 Task: Open settings.json of the front weight.
Action: Mouse moved to (10, 493)
Screenshot: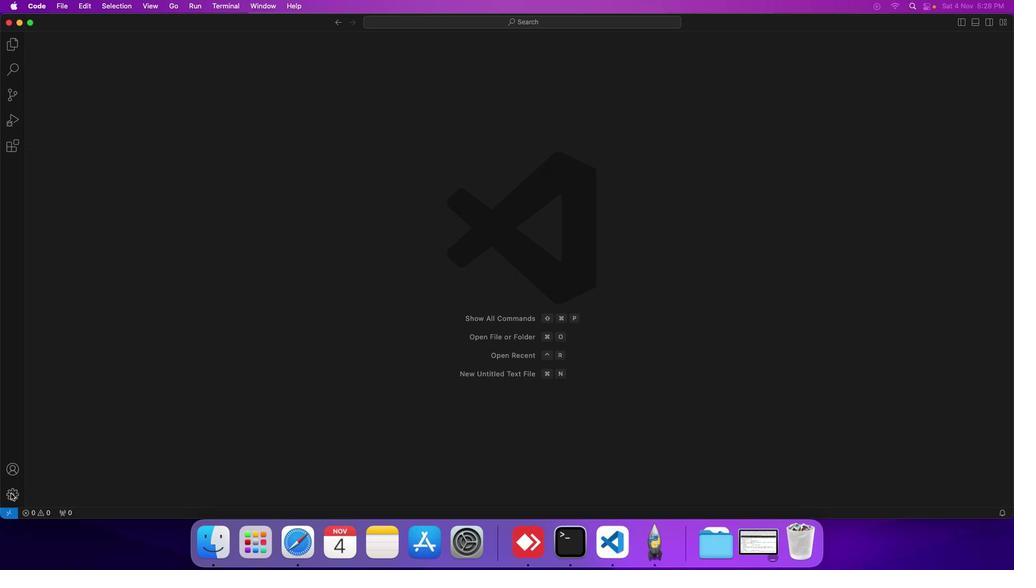
Action: Mouse pressed left at (10, 493)
Screenshot: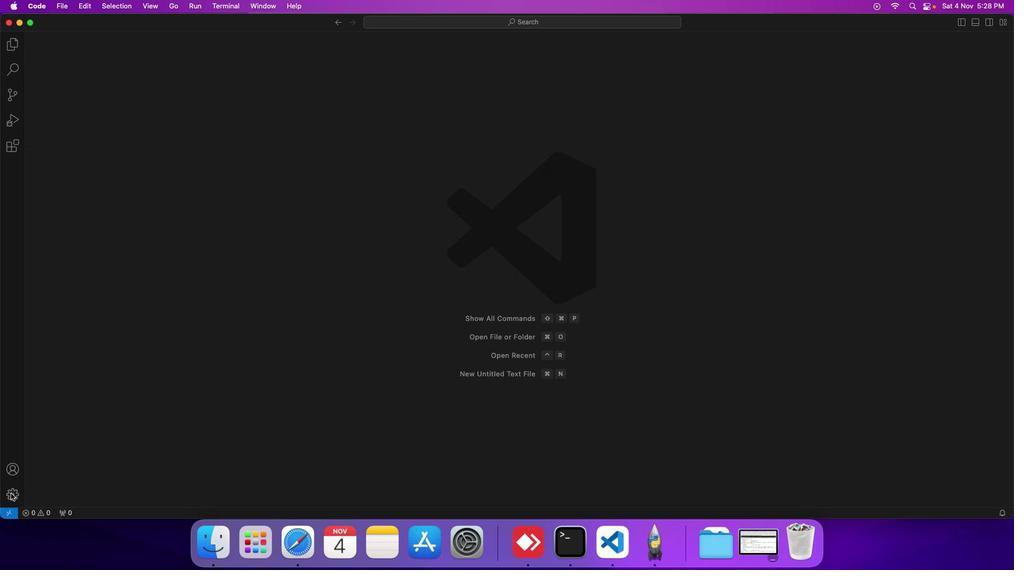 
Action: Mouse moved to (42, 413)
Screenshot: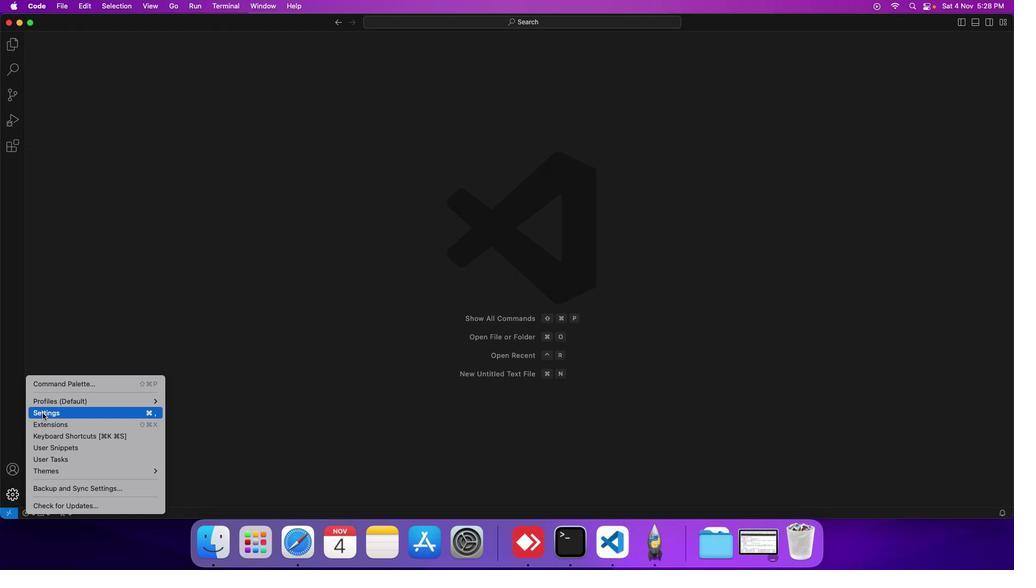 
Action: Mouse pressed left at (42, 413)
Screenshot: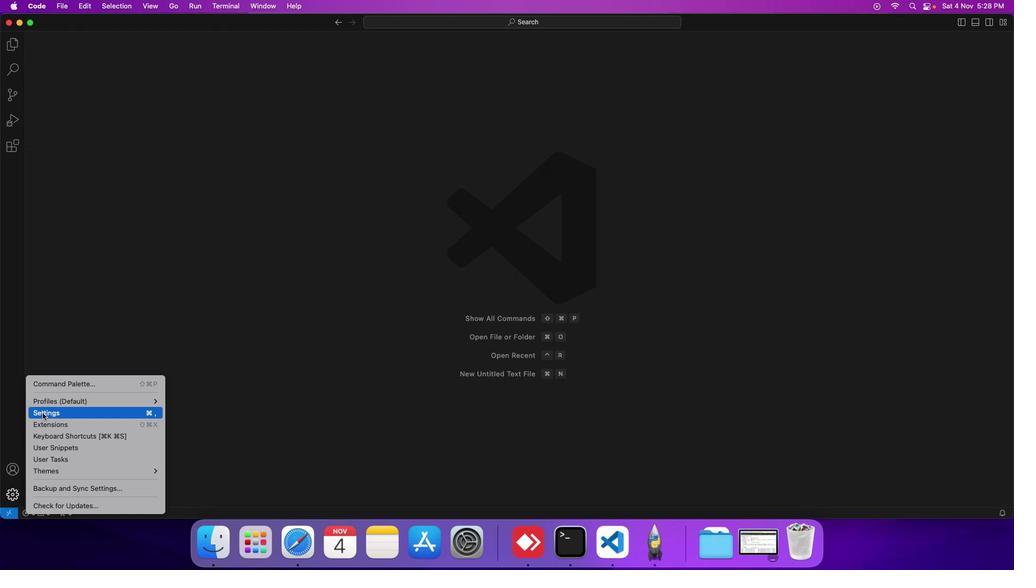
Action: Mouse moved to (231, 155)
Screenshot: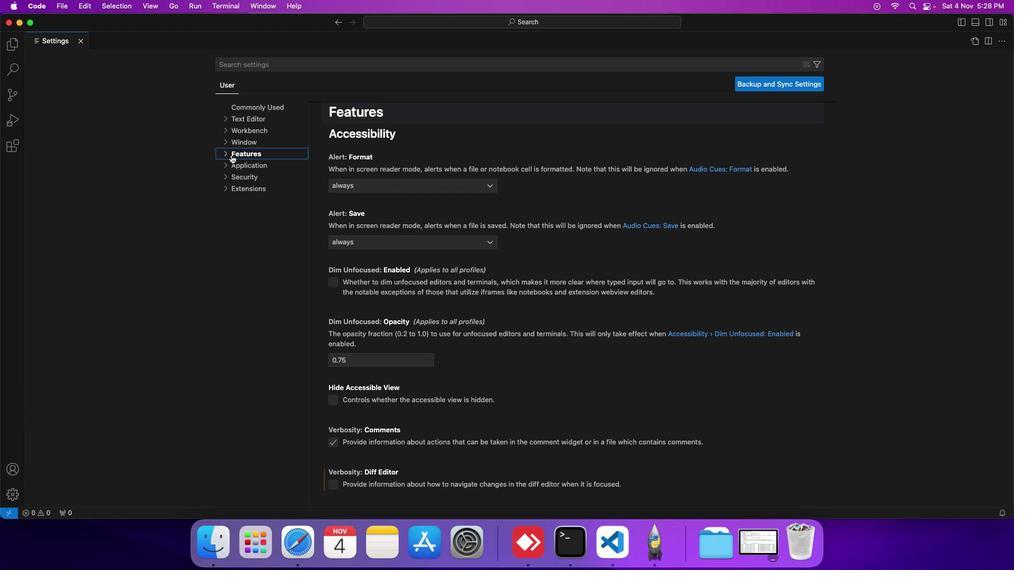 
Action: Mouse pressed left at (231, 155)
Screenshot: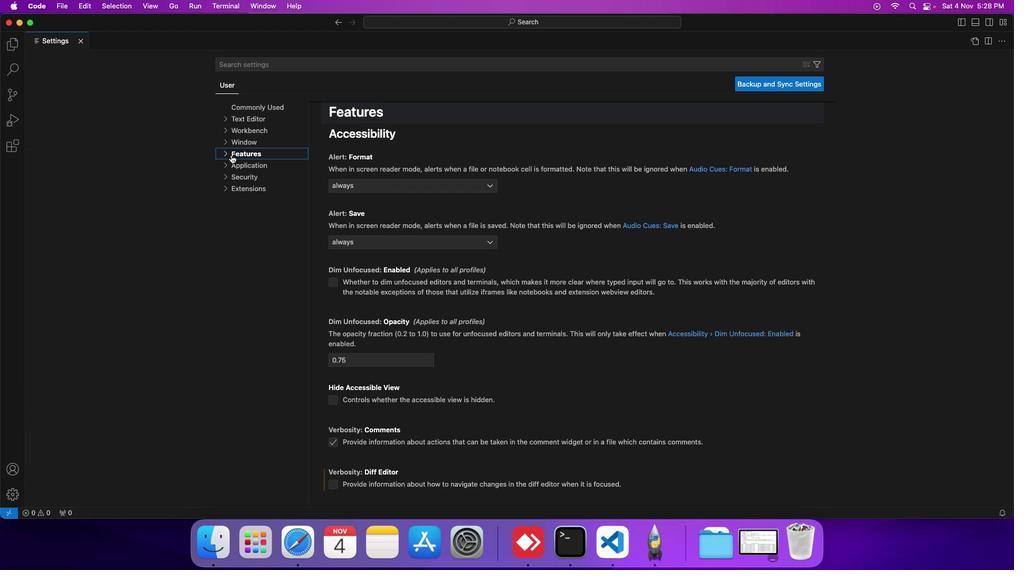 
Action: Mouse moved to (244, 248)
Screenshot: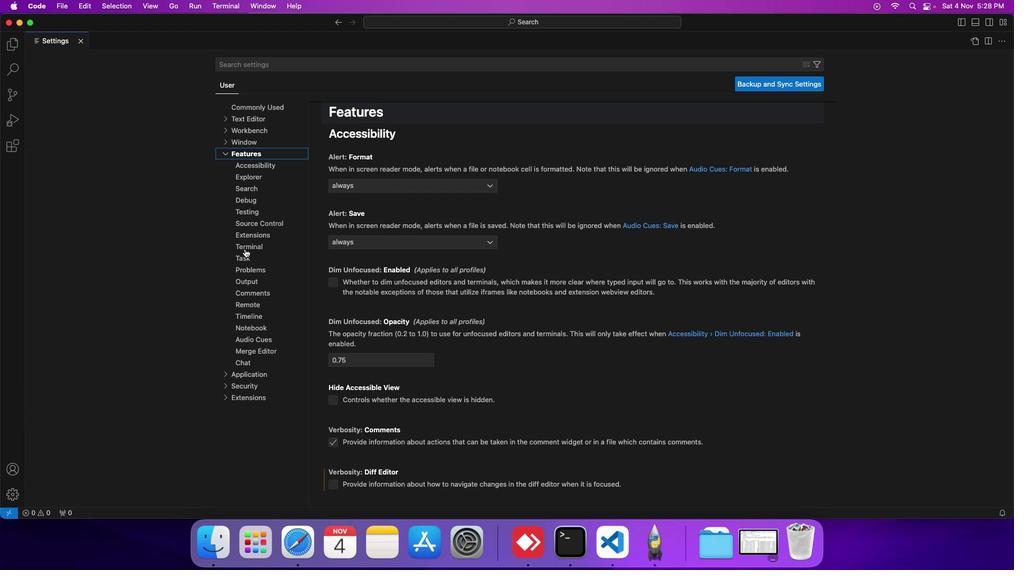 
Action: Mouse pressed left at (244, 248)
Screenshot: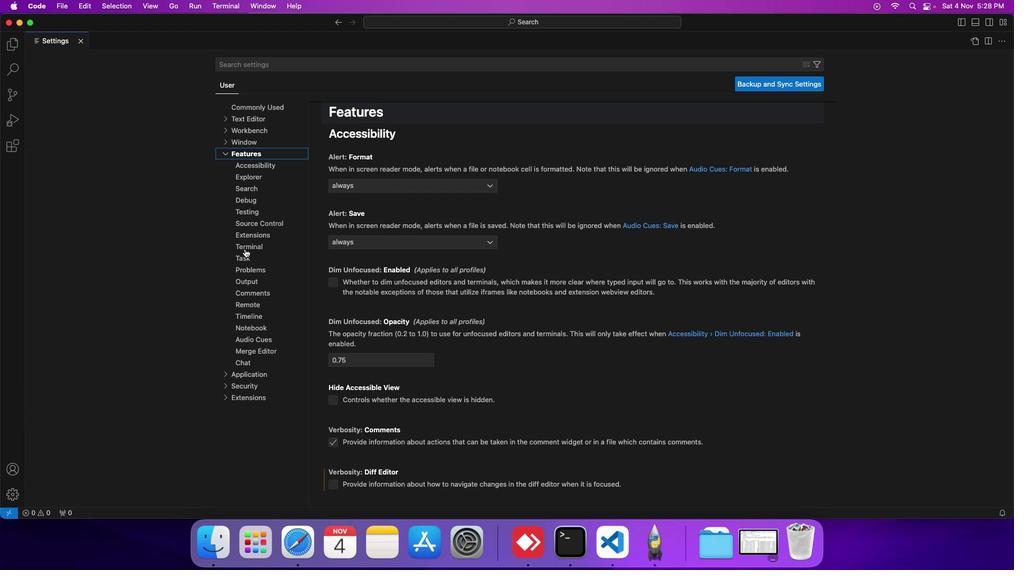 
Action: Mouse moved to (328, 367)
Screenshot: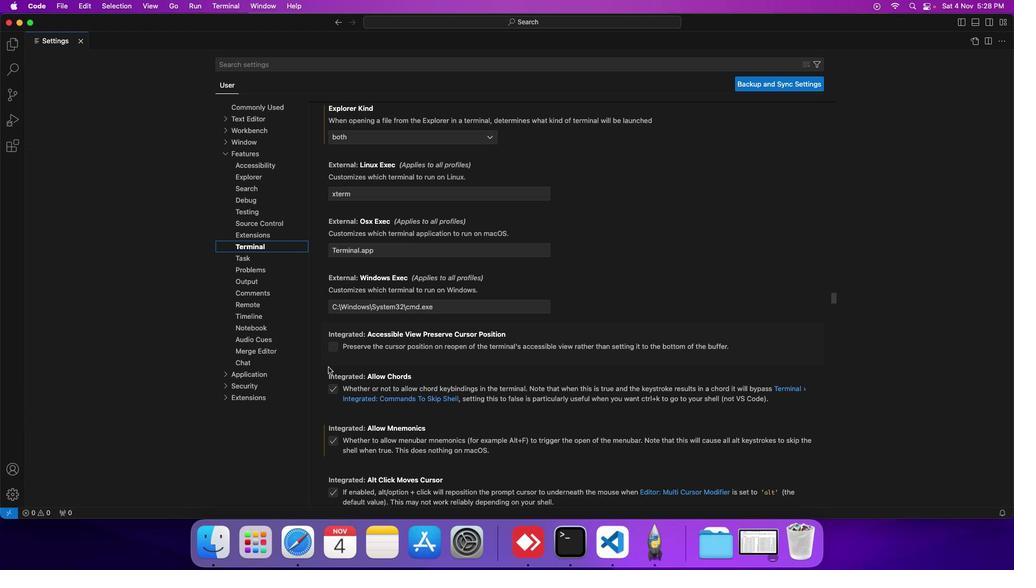 
Action: Mouse scrolled (328, 367) with delta (0, 0)
Screenshot: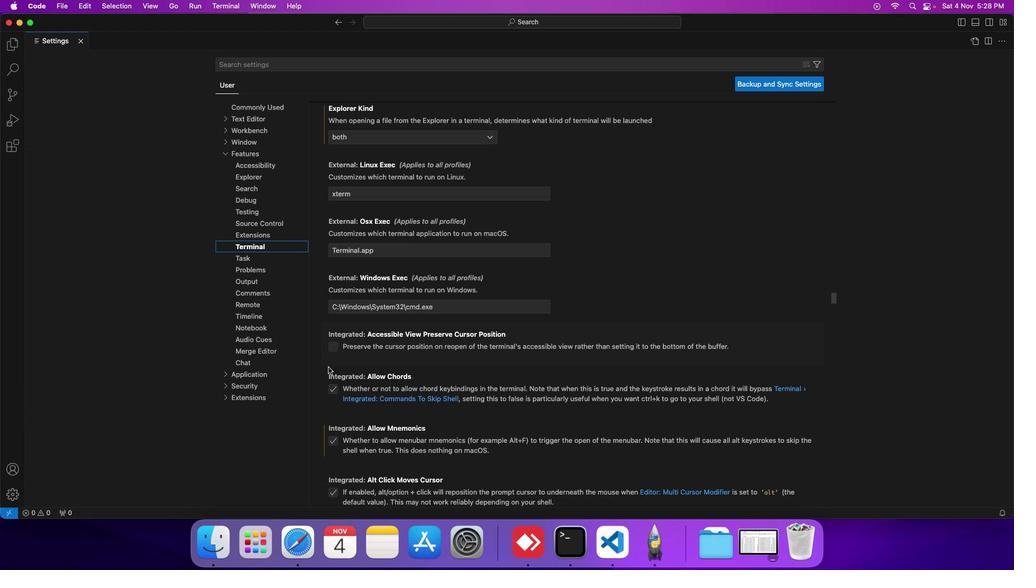 
Action: Mouse scrolled (328, 367) with delta (0, 0)
Screenshot: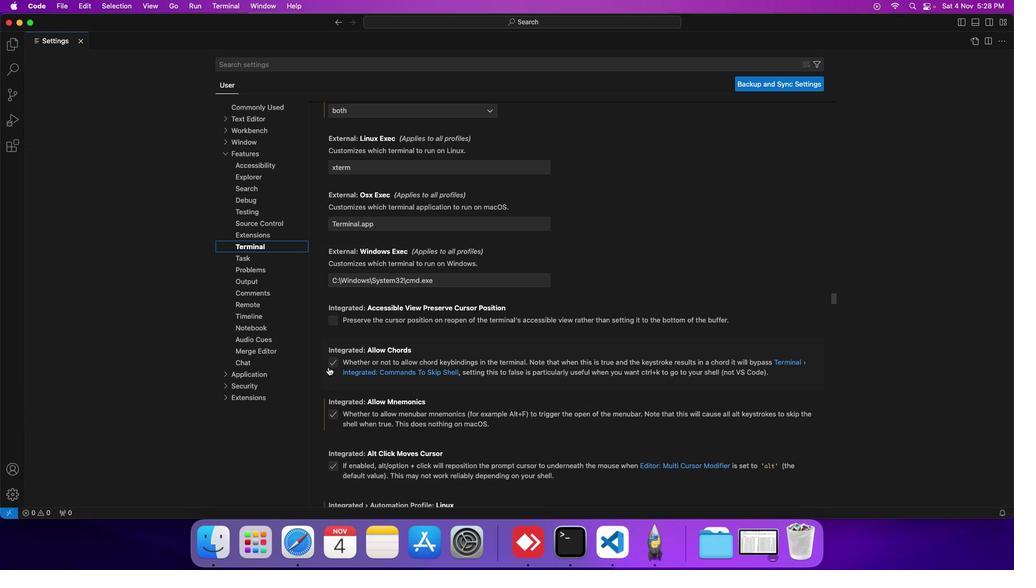 
Action: Mouse scrolled (328, 367) with delta (0, 0)
Screenshot: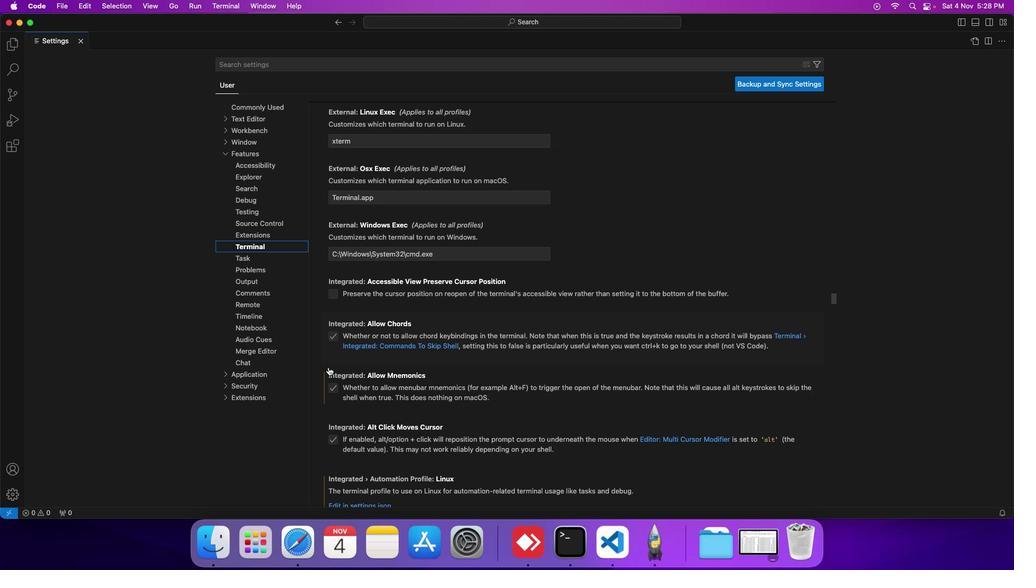 
Action: Mouse scrolled (328, 367) with delta (0, 0)
Screenshot: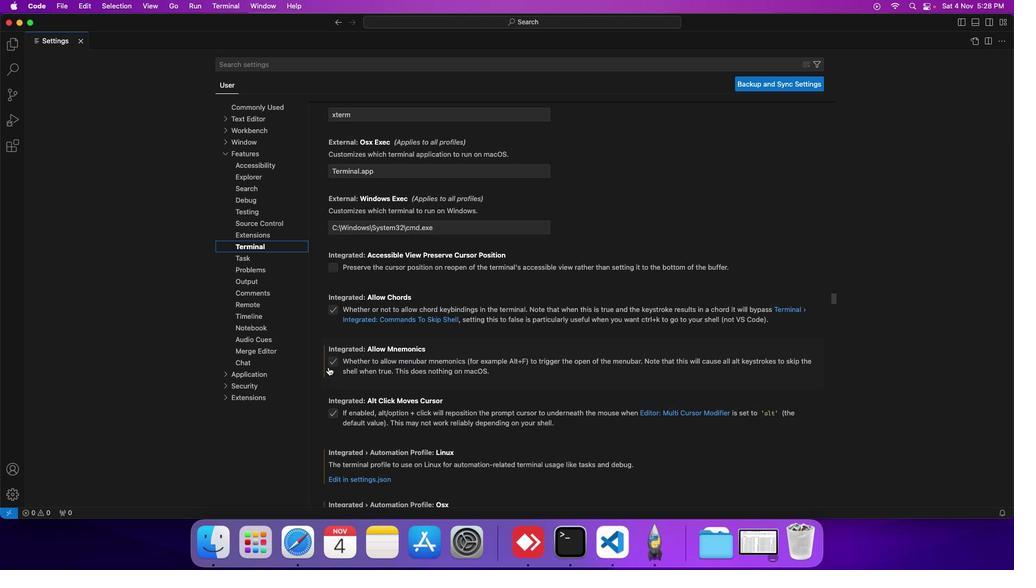 
Action: Mouse scrolled (328, 367) with delta (0, 0)
Screenshot: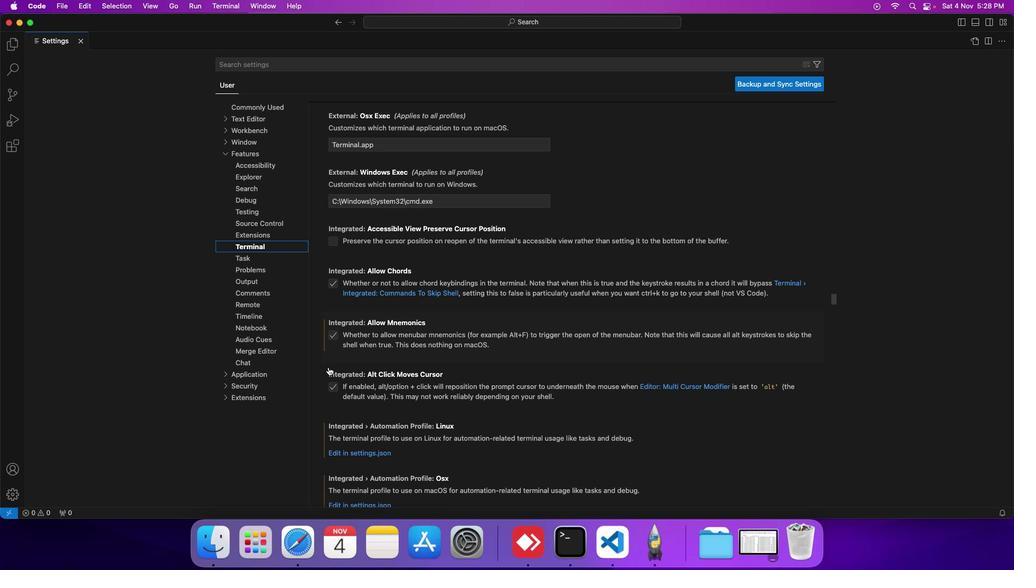 
Action: Mouse scrolled (328, 367) with delta (0, 0)
Screenshot: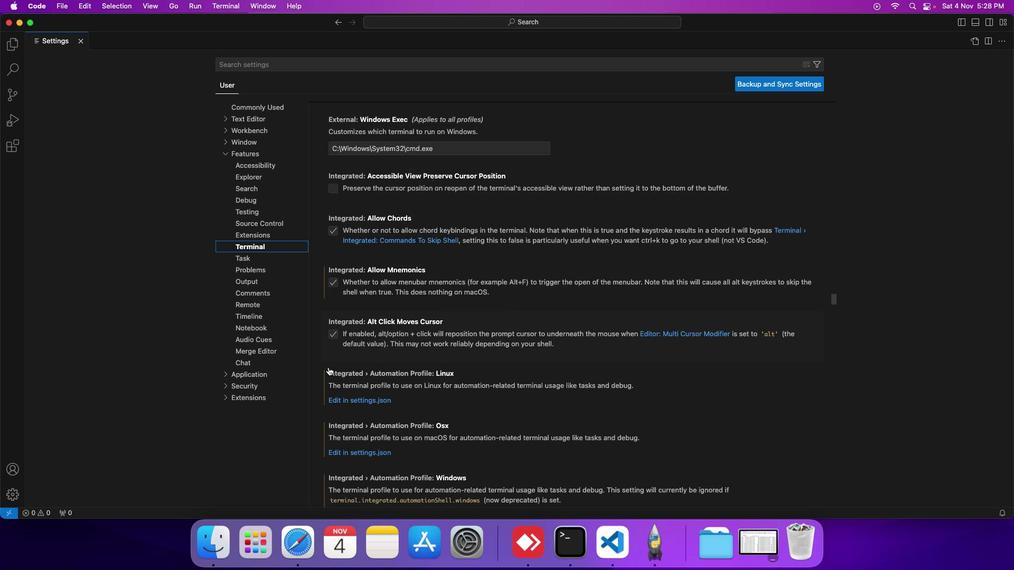 
Action: Mouse scrolled (328, 367) with delta (0, 0)
Screenshot: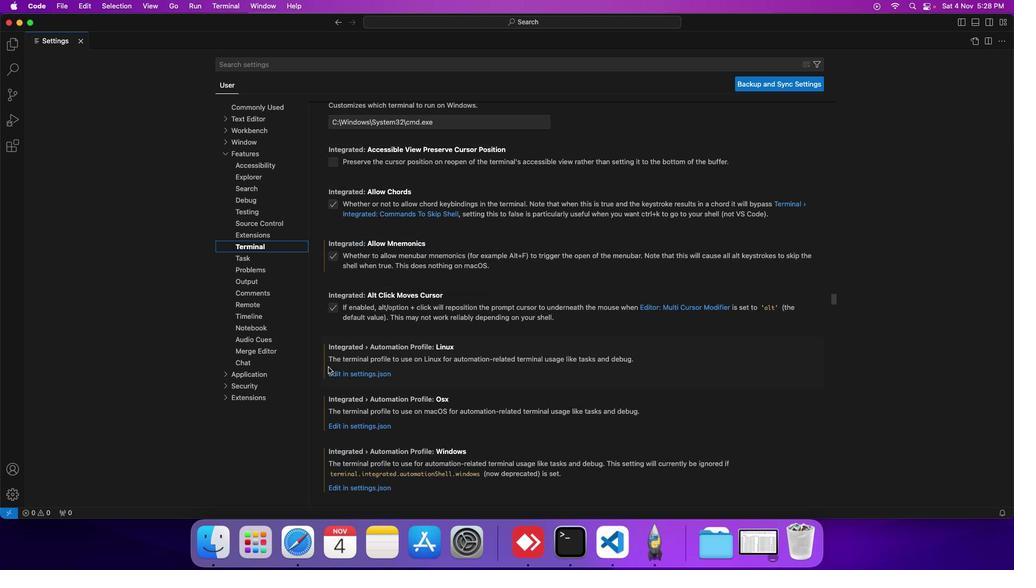 
Action: Mouse scrolled (328, 367) with delta (0, 0)
Screenshot: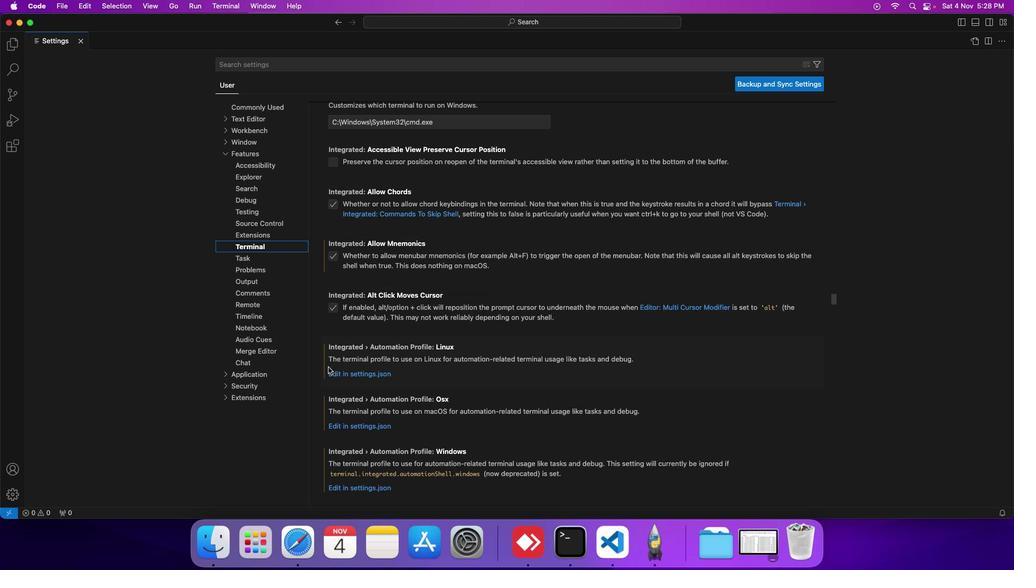 
Action: Mouse scrolled (328, 367) with delta (0, 0)
Screenshot: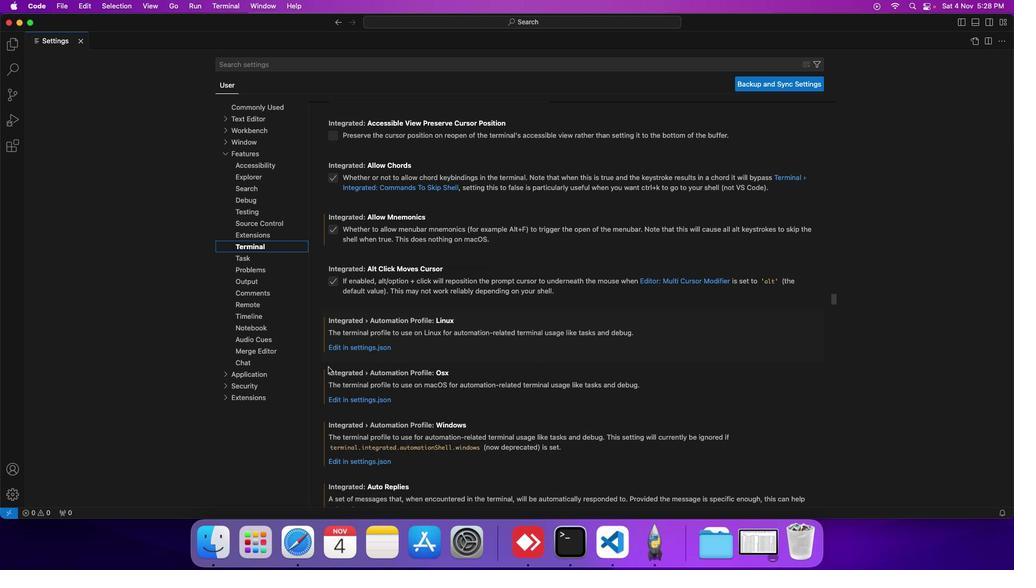 
Action: Mouse scrolled (328, 367) with delta (0, 0)
Screenshot: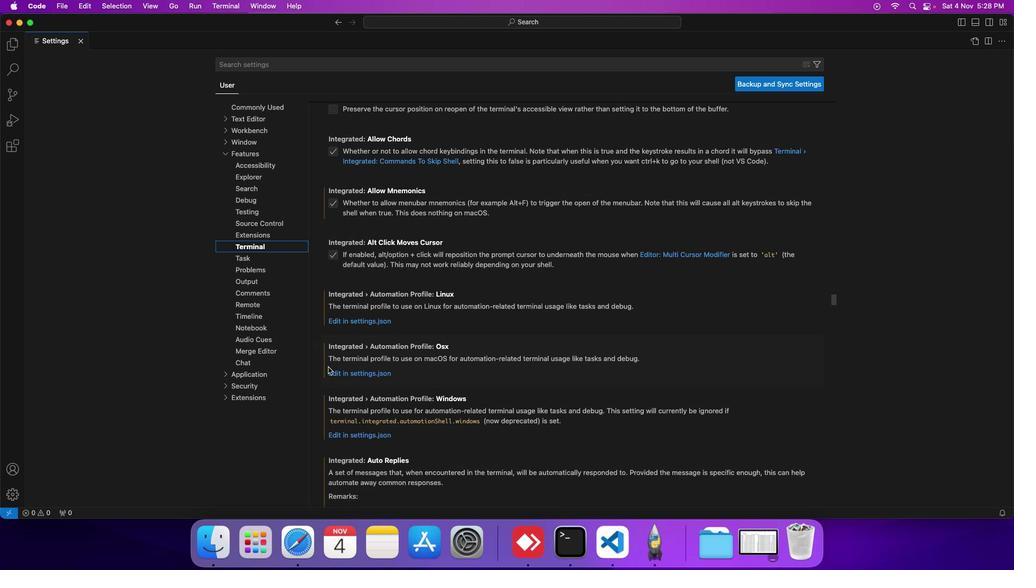 
Action: Mouse scrolled (328, 367) with delta (0, 0)
Screenshot: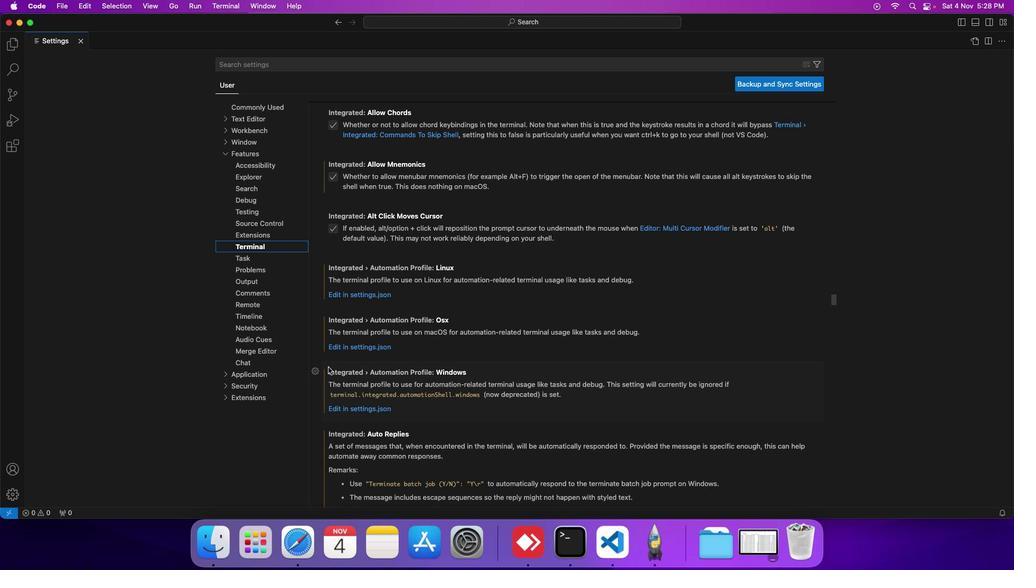 
Action: Mouse scrolled (328, 367) with delta (0, 0)
Screenshot: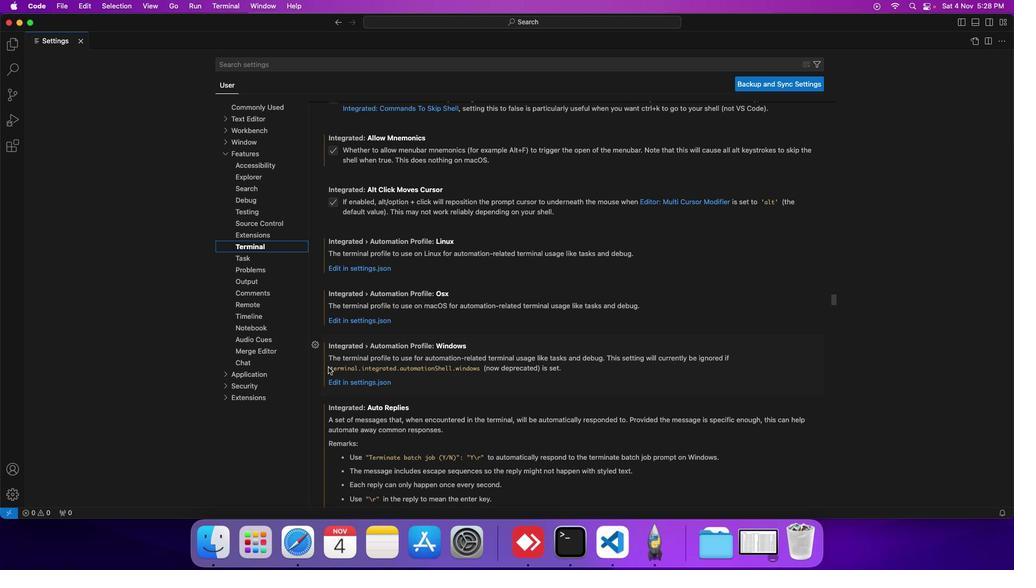 
Action: Mouse scrolled (328, 367) with delta (0, 0)
Screenshot: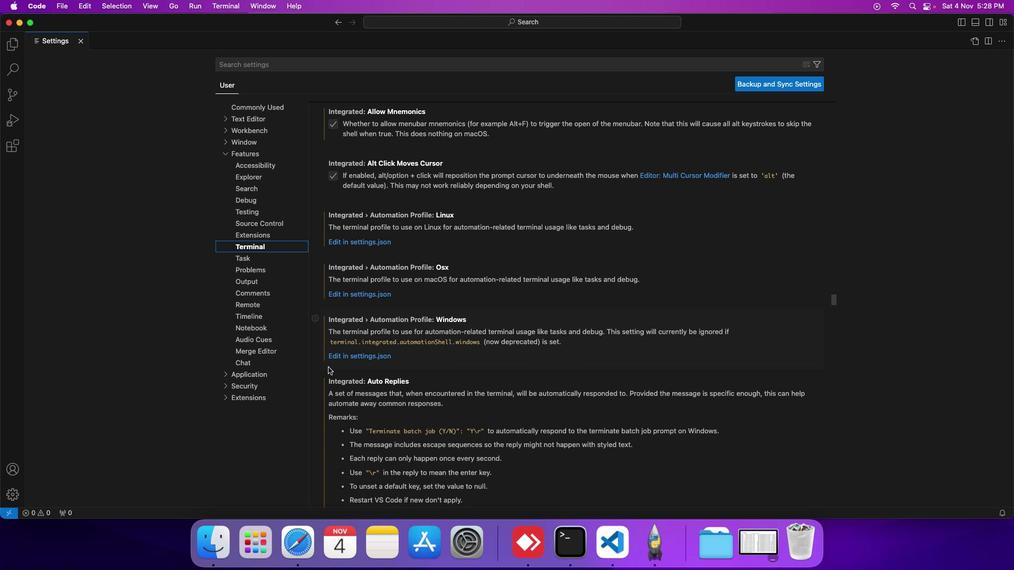 
Action: Mouse scrolled (328, 367) with delta (0, 0)
Screenshot: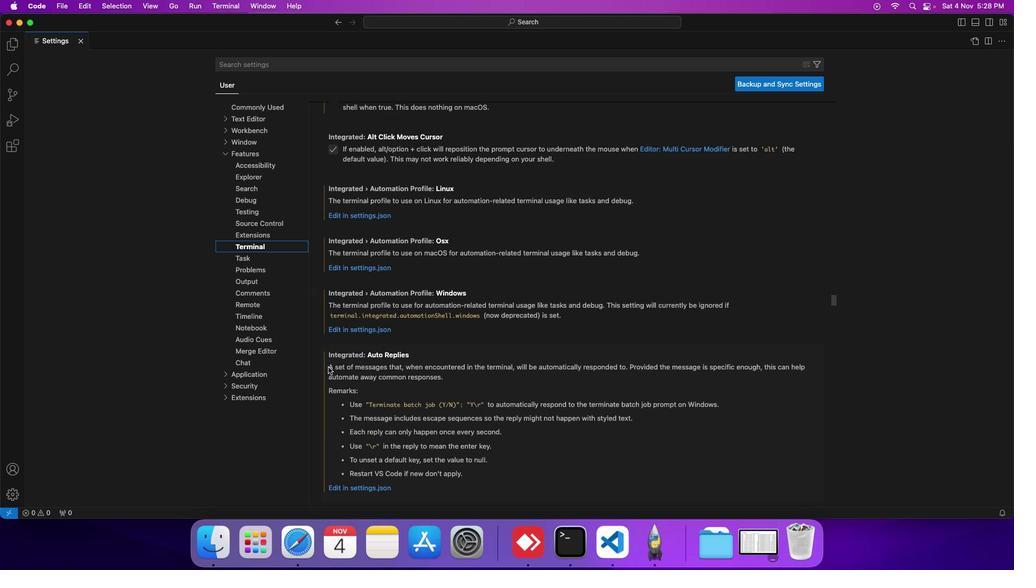 
Action: Mouse scrolled (328, 367) with delta (0, 0)
Screenshot: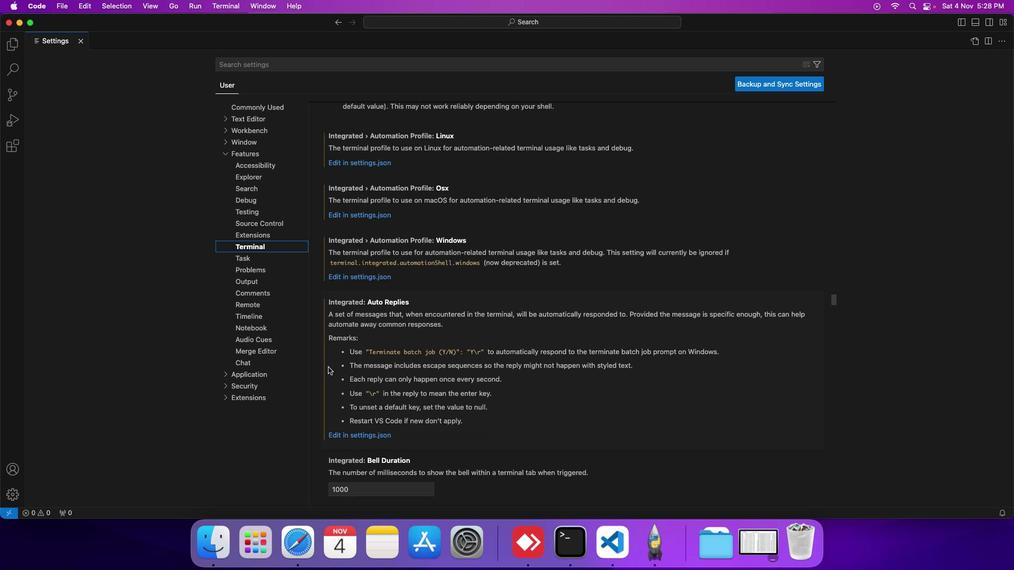 
Action: Mouse scrolled (328, 367) with delta (0, 0)
Screenshot: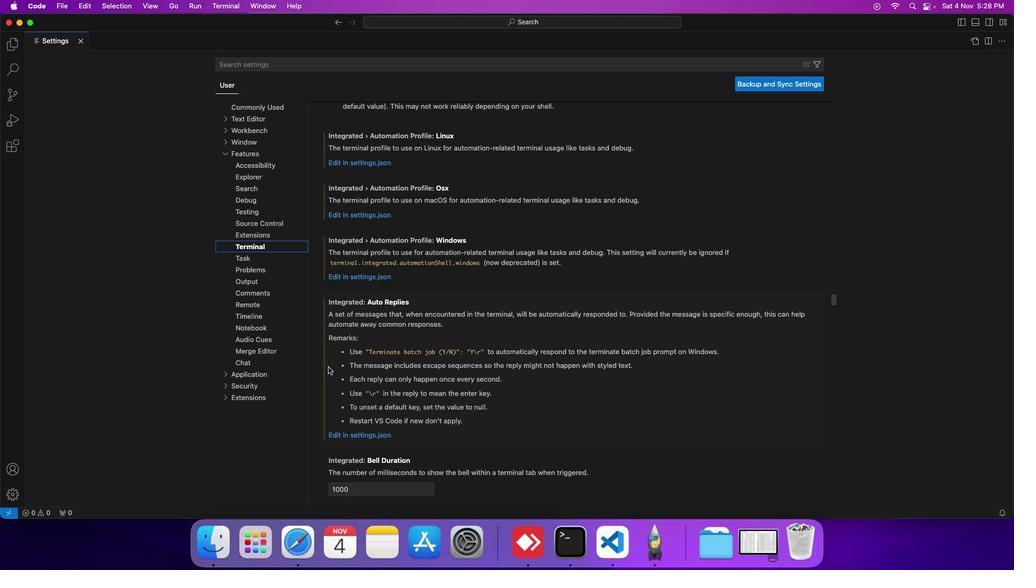 
Action: Mouse scrolled (328, 367) with delta (0, 0)
Screenshot: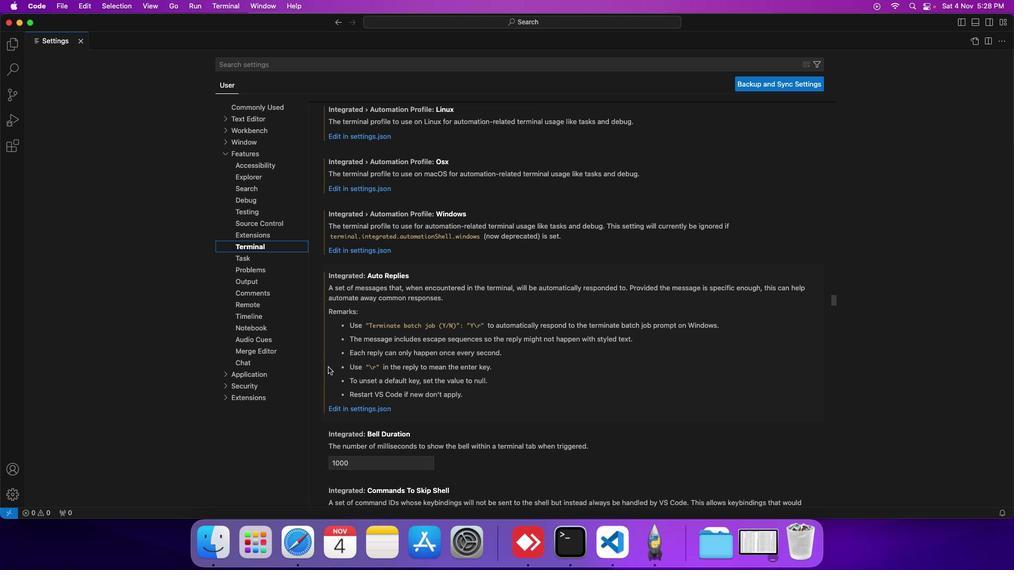 
Action: Mouse scrolled (328, 367) with delta (0, 0)
Screenshot: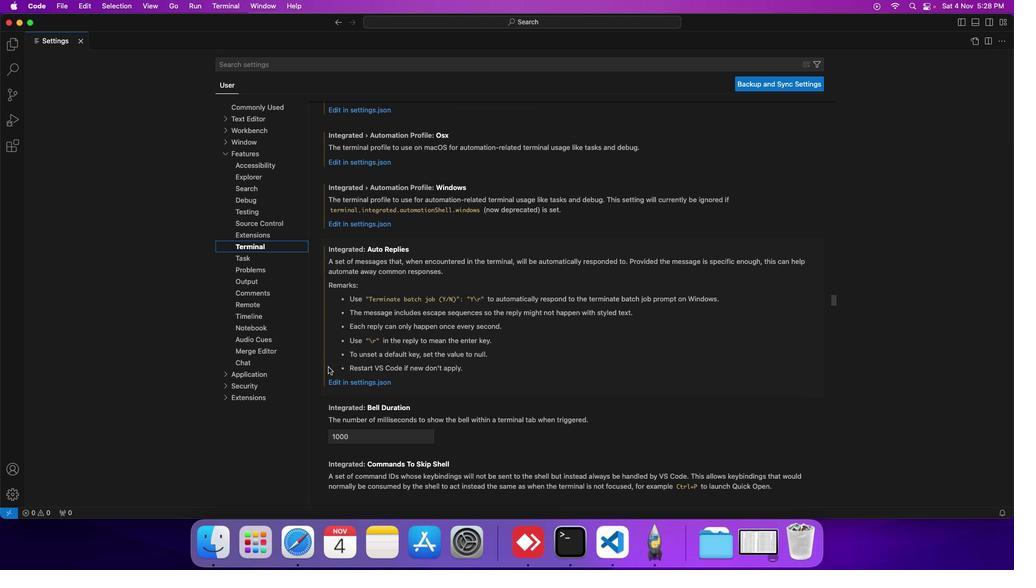 
Action: Mouse scrolled (328, 367) with delta (0, 0)
Screenshot: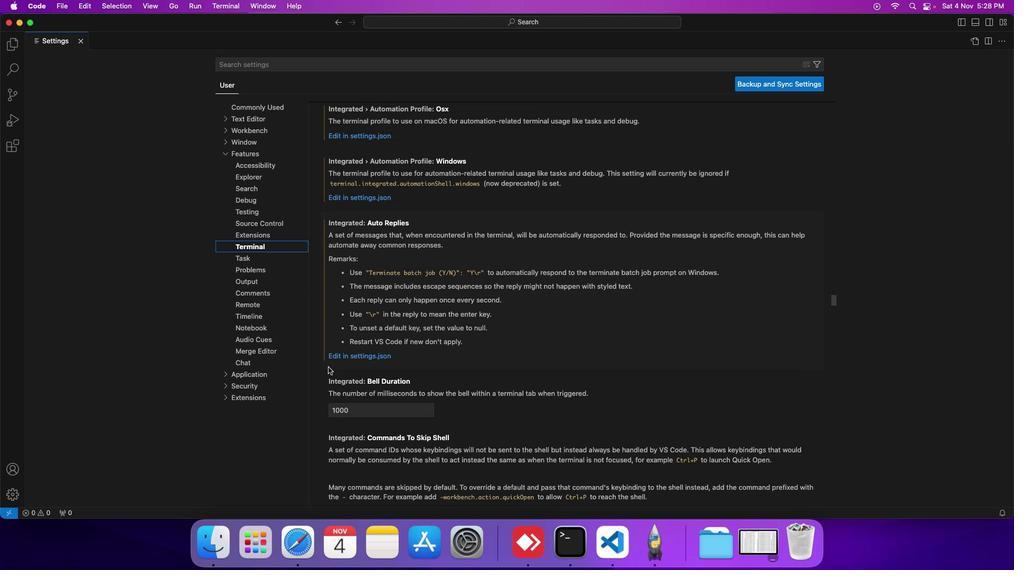 
Action: Mouse scrolled (328, 367) with delta (0, 0)
Screenshot: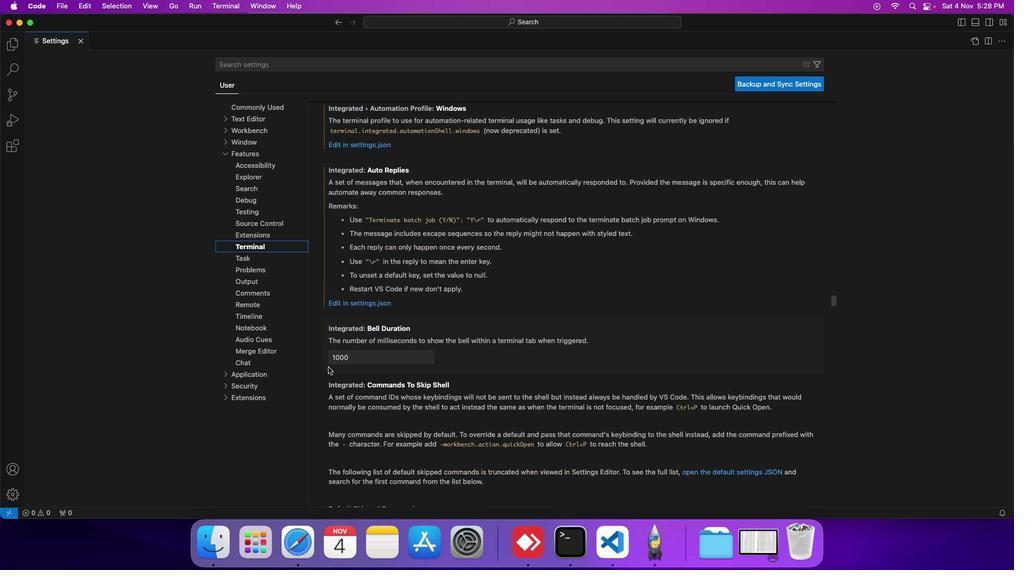 
Action: Mouse scrolled (328, 367) with delta (0, 0)
Screenshot: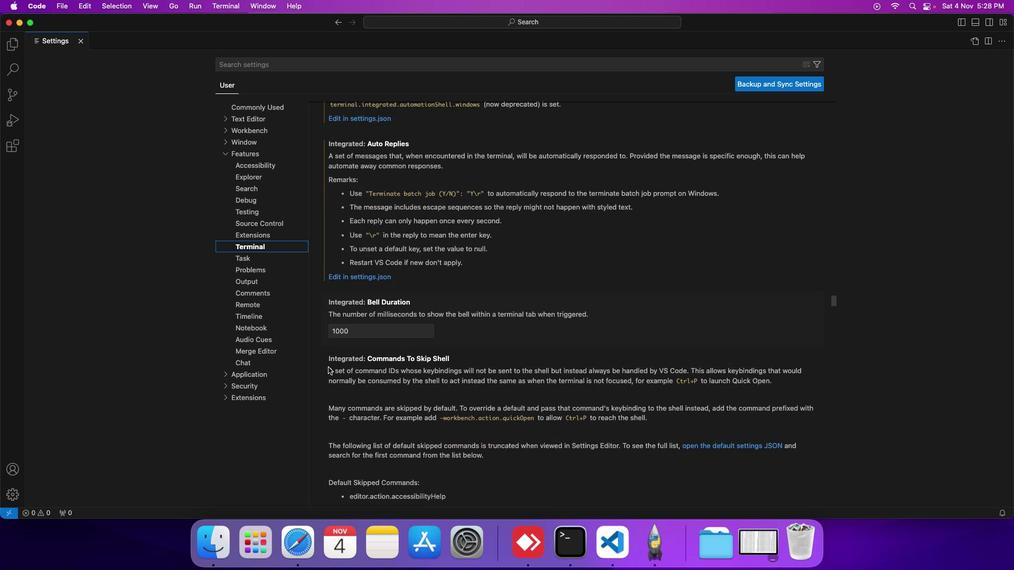 
Action: Mouse scrolled (328, 367) with delta (0, 0)
Screenshot: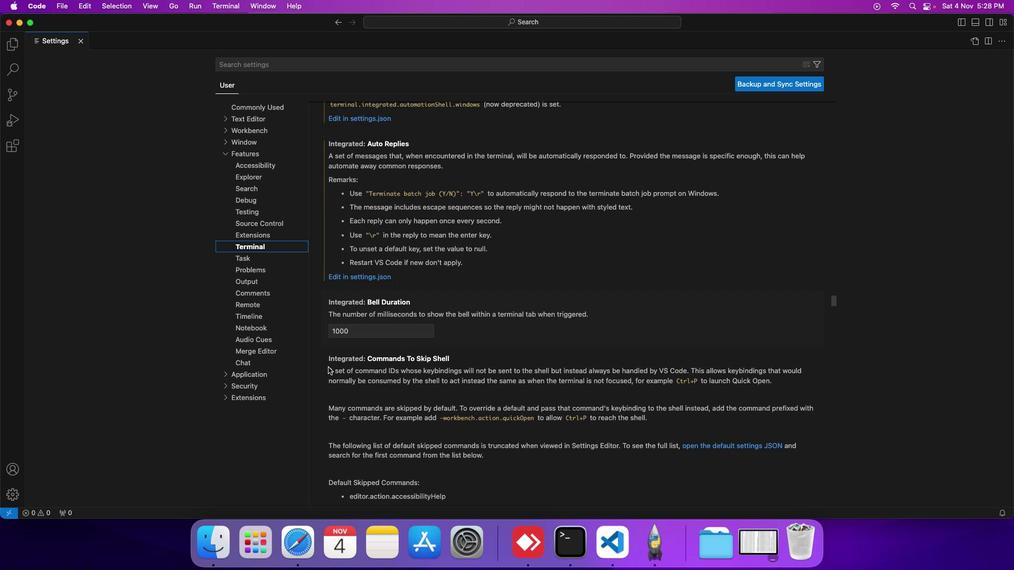 
Action: Mouse scrolled (328, 367) with delta (0, 0)
Screenshot: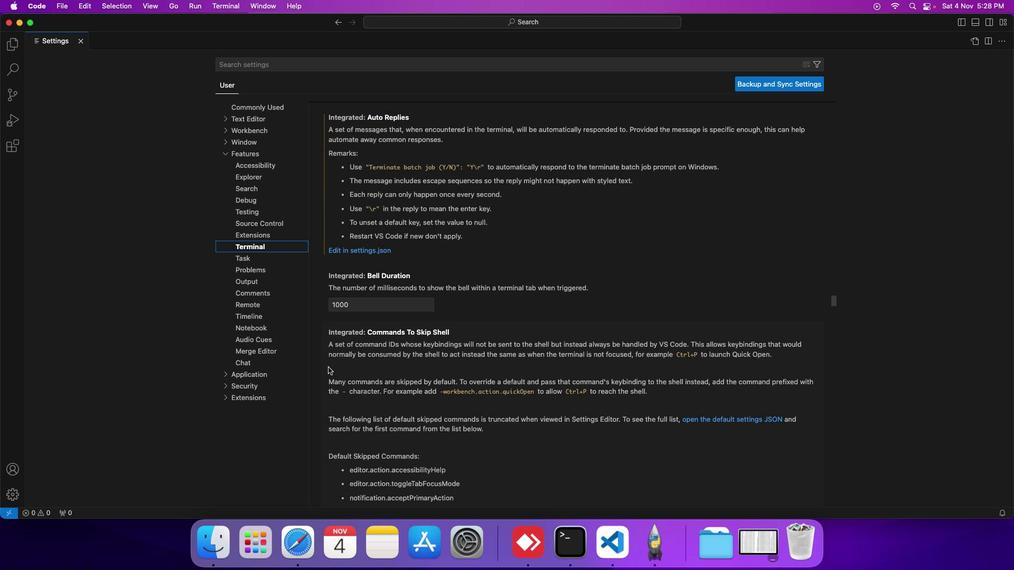
Action: Mouse scrolled (328, 367) with delta (0, 0)
Screenshot: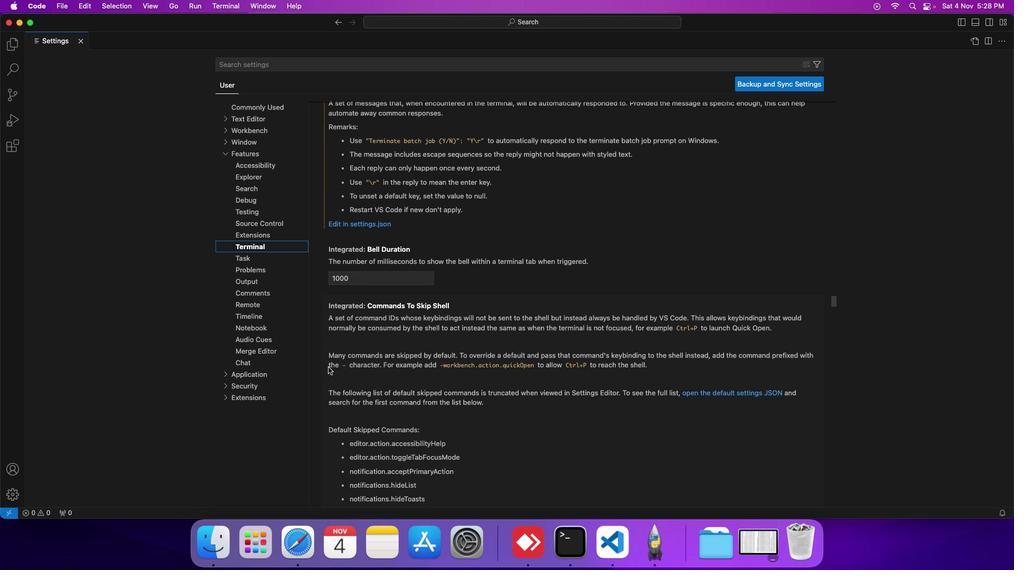 
Action: Mouse scrolled (328, 367) with delta (0, 0)
Screenshot: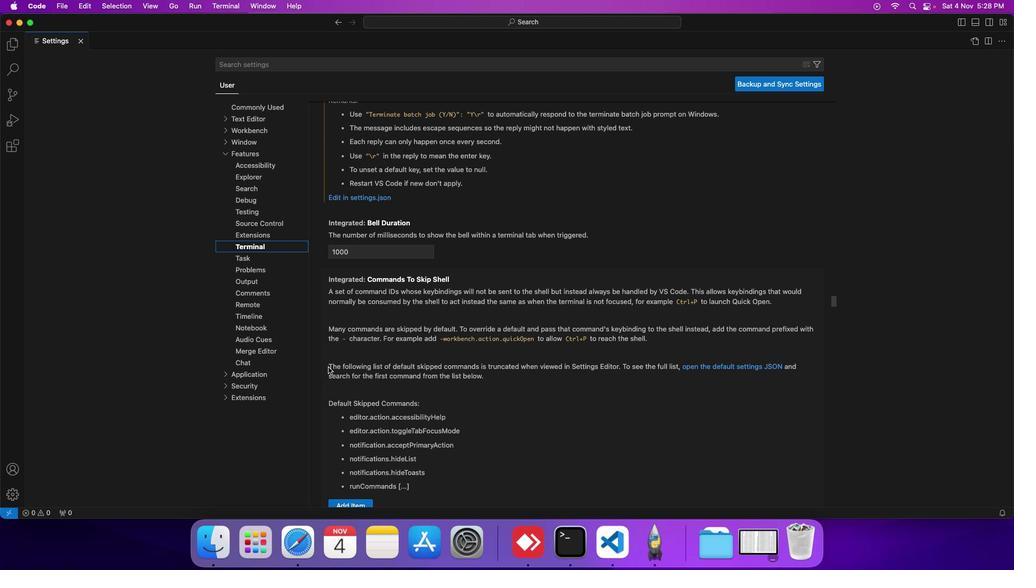 
Action: Mouse scrolled (328, 367) with delta (0, 0)
Screenshot: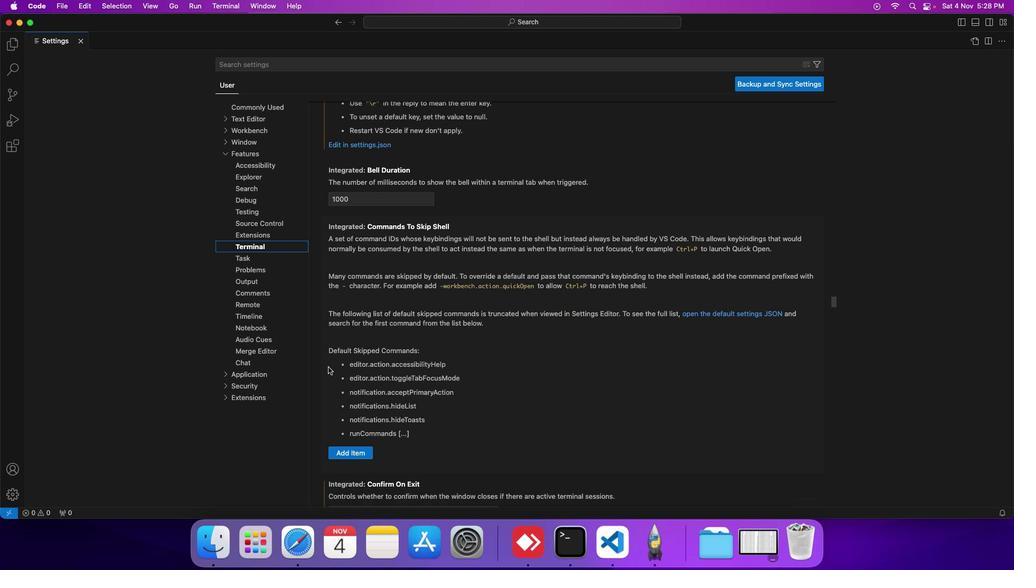 
Action: Mouse scrolled (328, 367) with delta (0, 0)
Screenshot: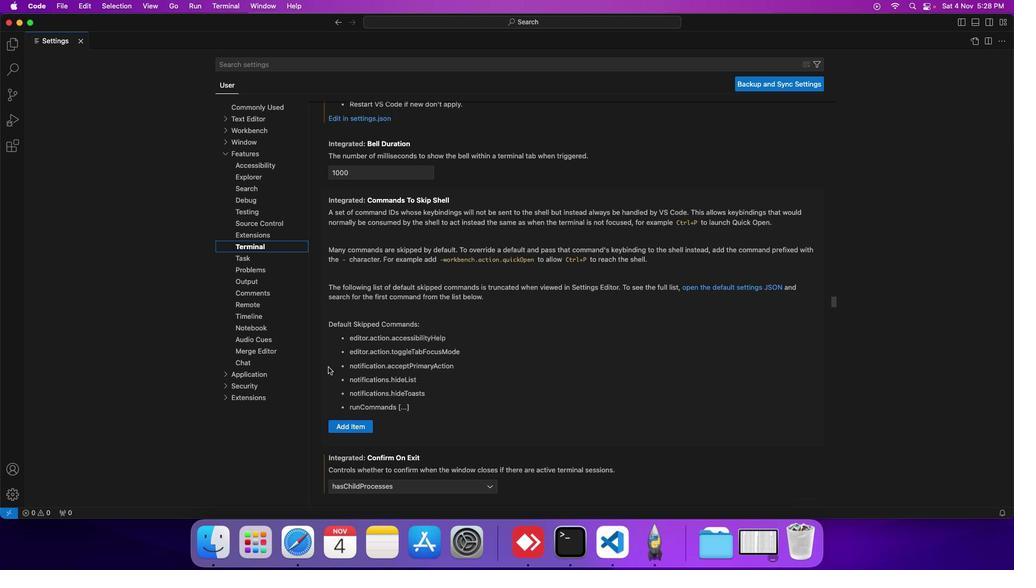 
Action: Mouse scrolled (328, 367) with delta (0, 0)
Screenshot: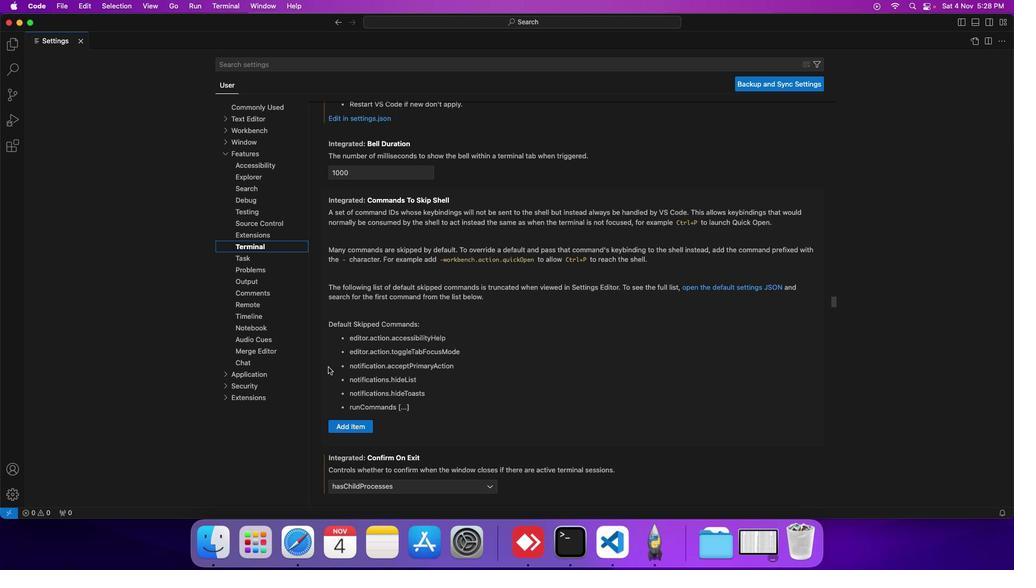 
Action: Mouse scrolled (328, 367) with delta (0, 0)
Screenshot: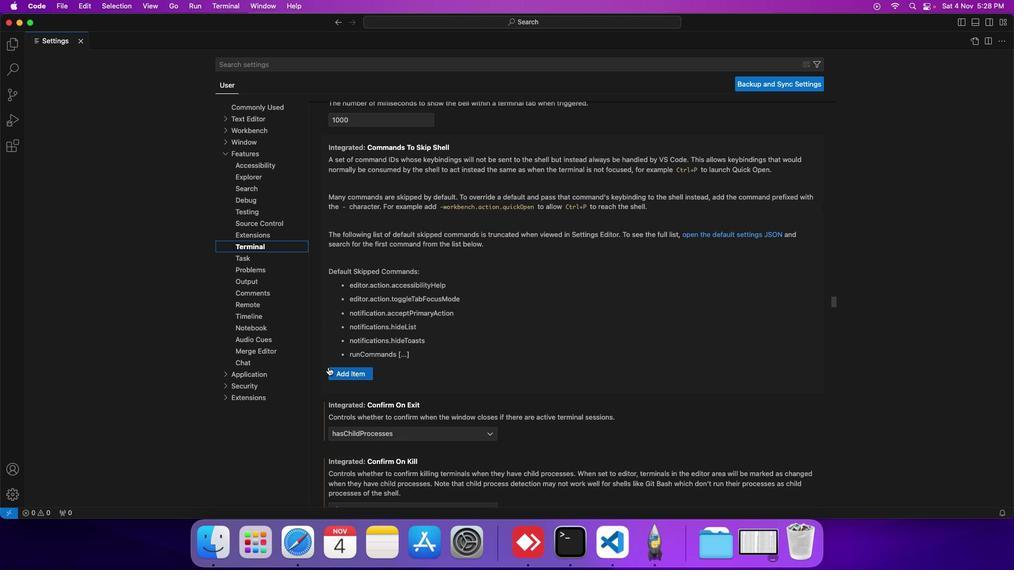 
Action: Mouse scrolled (328, 367) with delta (0, 0)
Screenshot: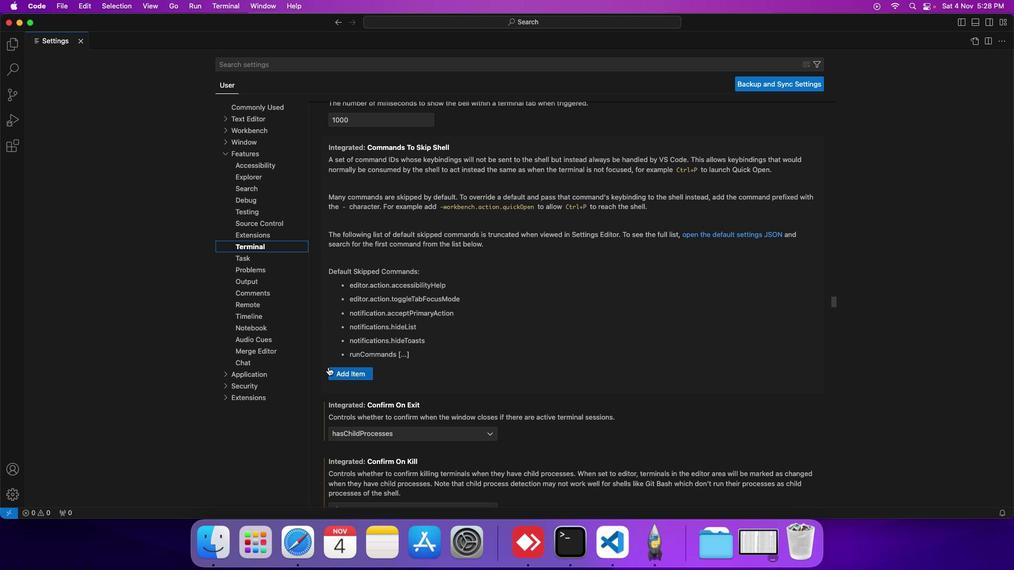 
Action: Mouse scrolled (328, 367) with delta (0, 0)
Screenshot: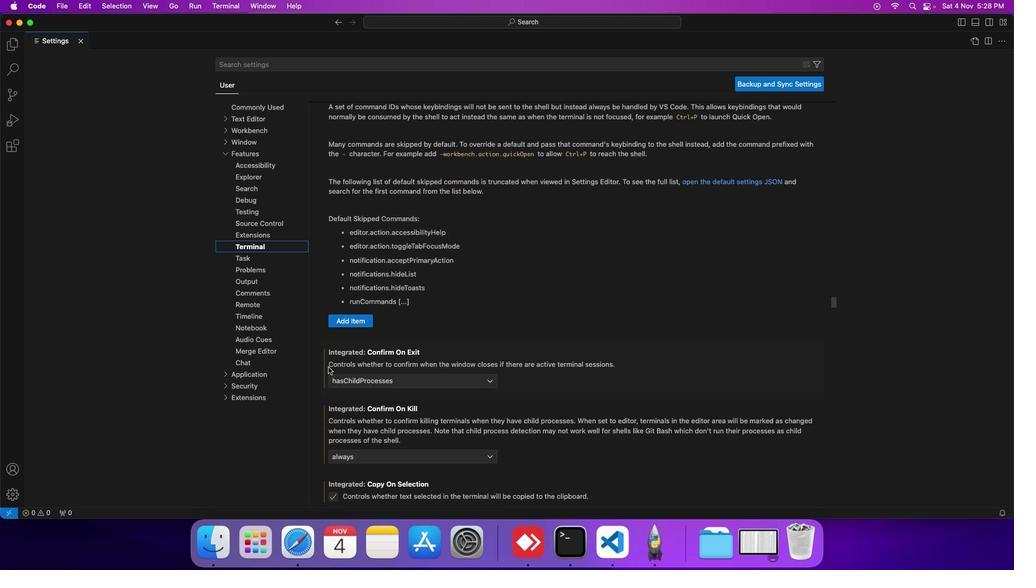 
Action: Mouse scrolled (328, 367) with delta (0, 0)
Screenshot: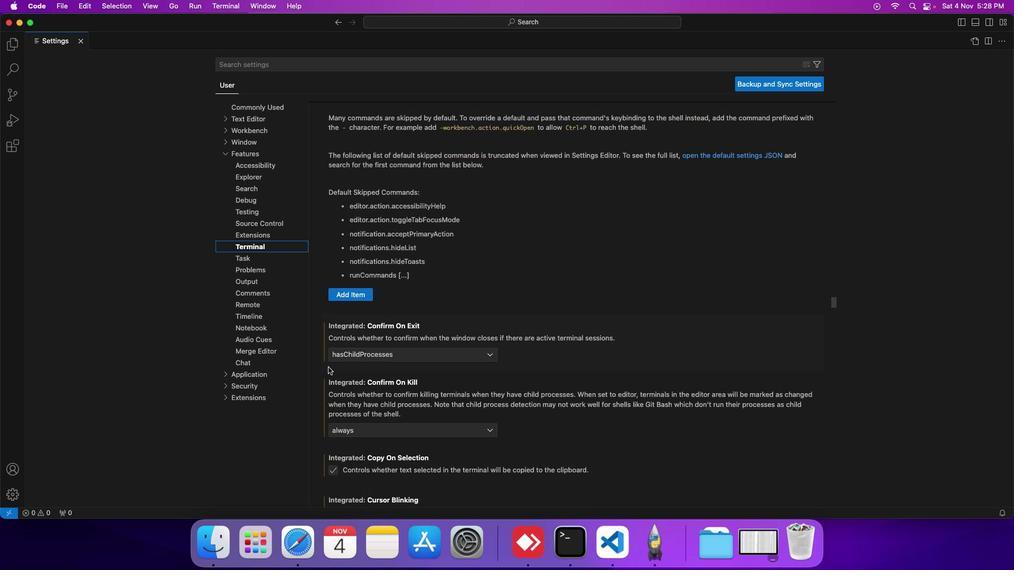 
Action: Mouse scrolled (328, 367) with delta (0, 0)
Screenshot: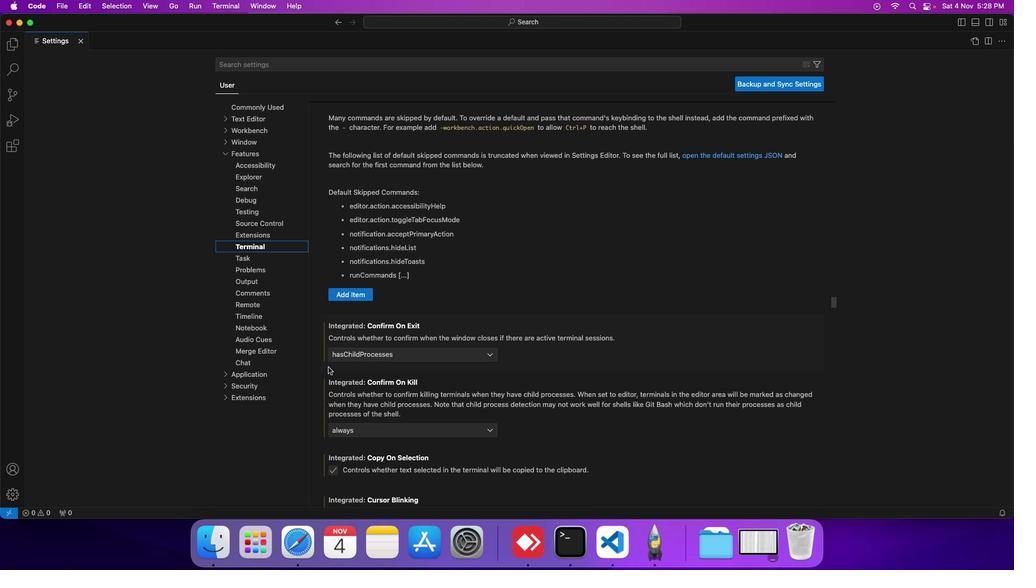 
Action: Mouse scrolled (328, 367) with delta (0, 0)
Screenshot: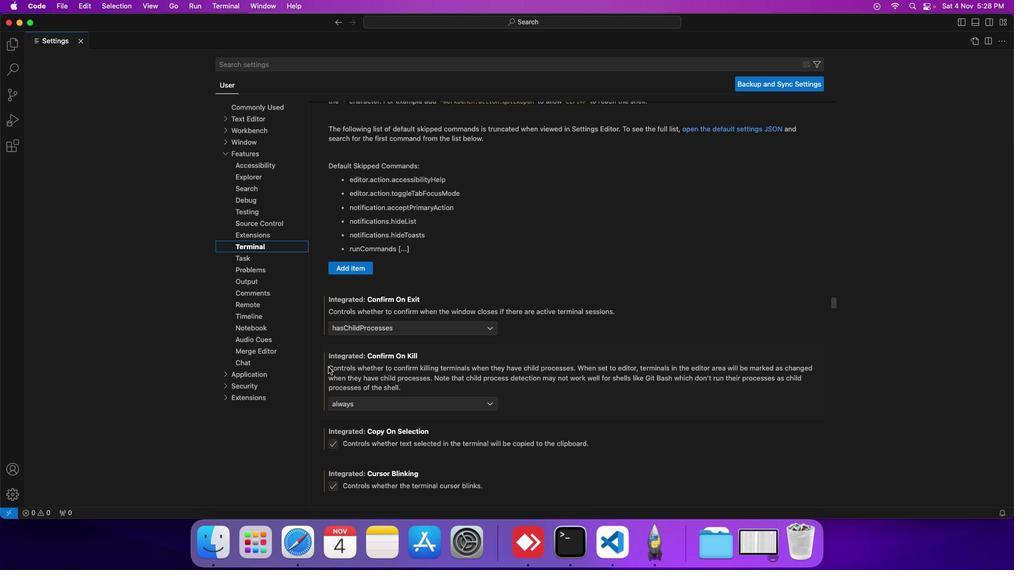 
Action: Mouse scrolled (328, 367) with delta (0, 0)
Screenshot: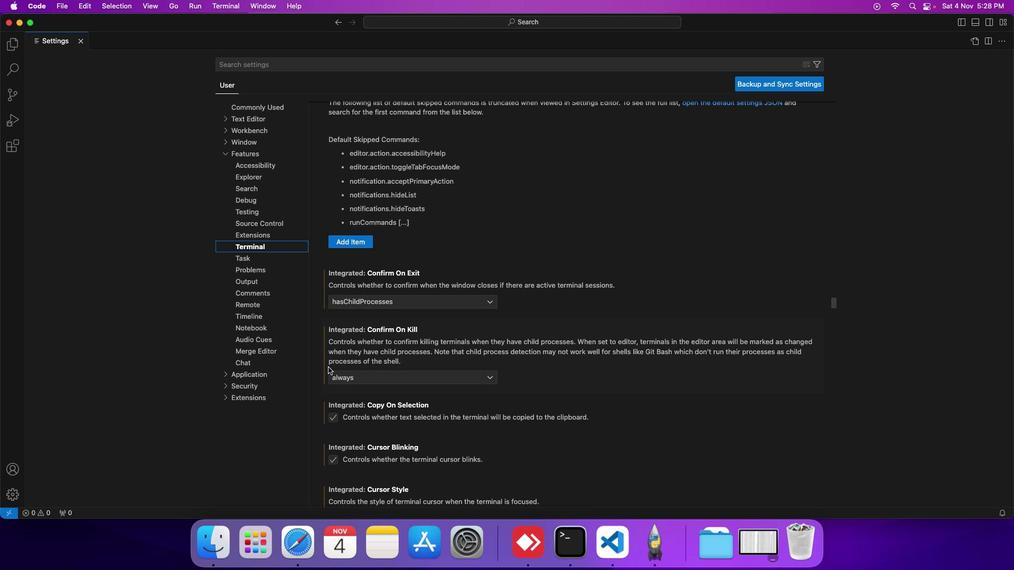 
Action: Mouse scrolled (328, 367) with delta (0, 0)
Screenshot: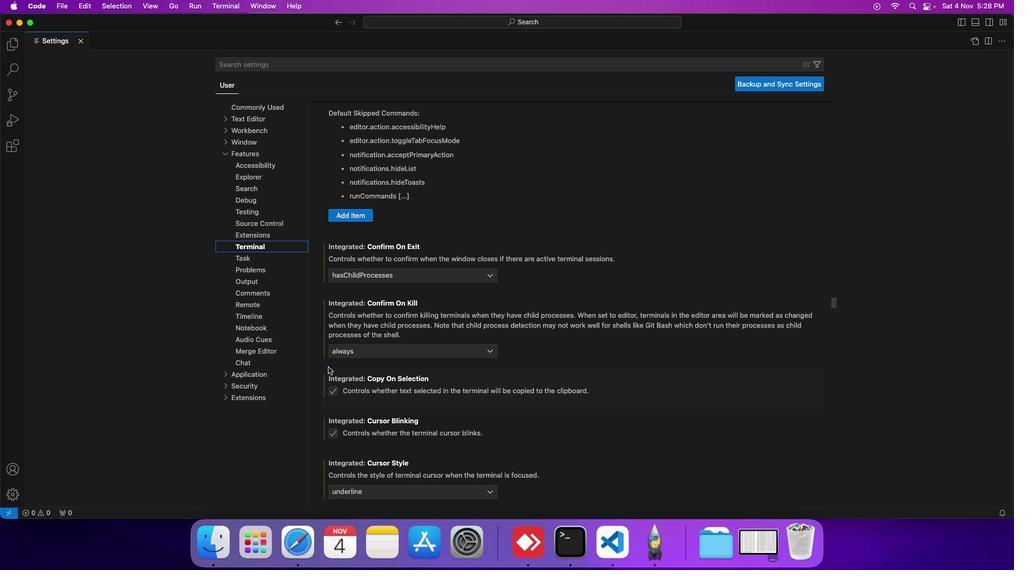 
Action: Mouse scrolled (328, 367) with delta (0, 0)
Screenshot: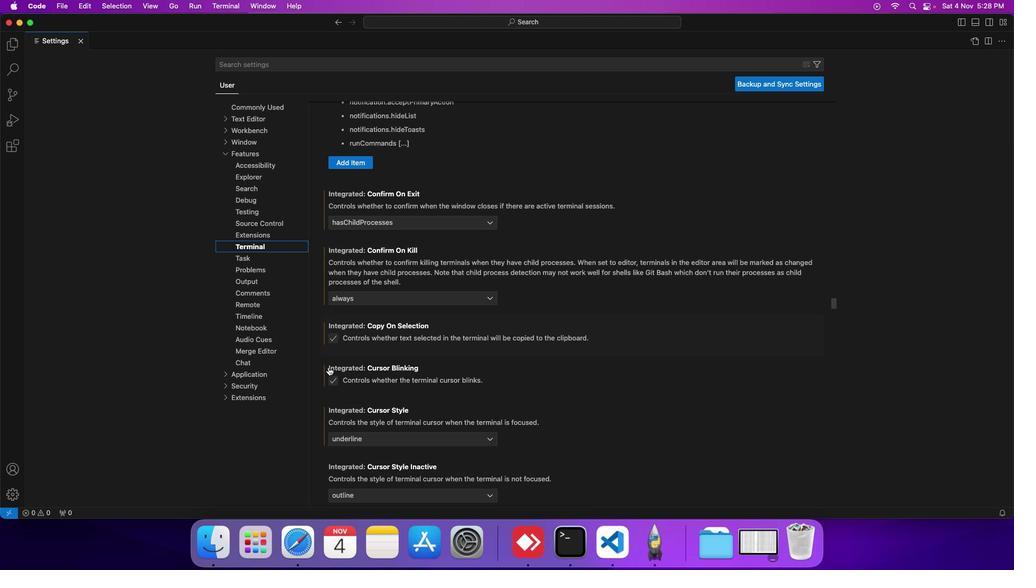 
Action: Mouse scrolled (328, 367) with delta (0, 0)
Screenshot: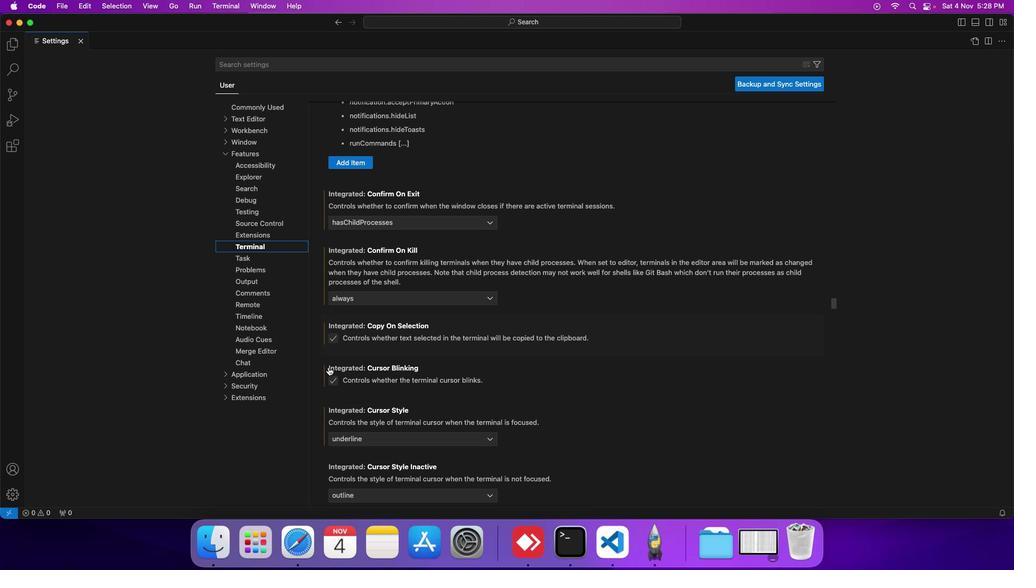 
Action: Mouse scrolled (328, 367) with delta (0, 0)
Screenshot: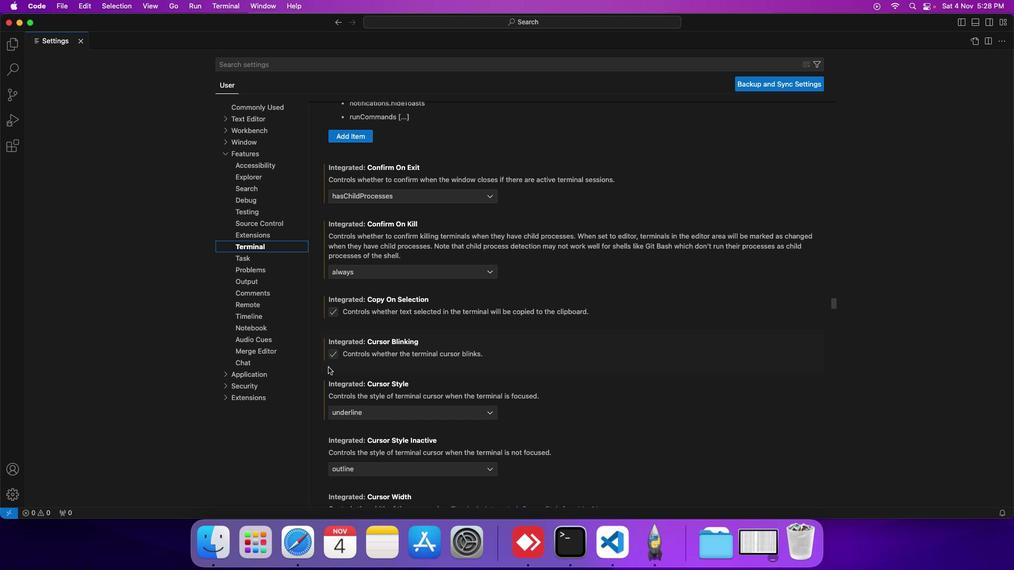 
Action: Mouse scrolled (328, 367) with delta (0, 0)
Screenshot: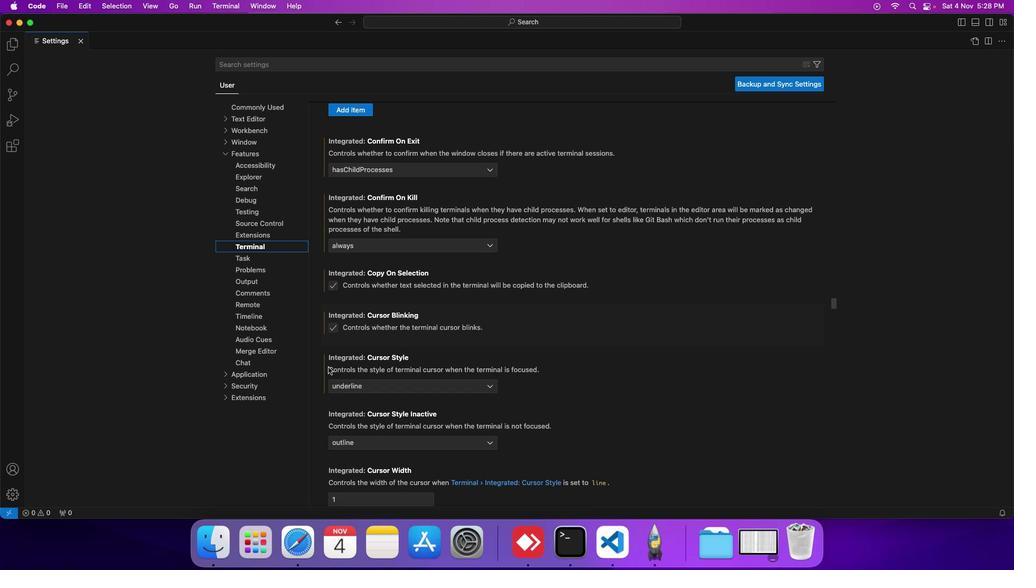 
Action: Mouse scrolled (328, 367) with delta (0, 0)
Screenshot: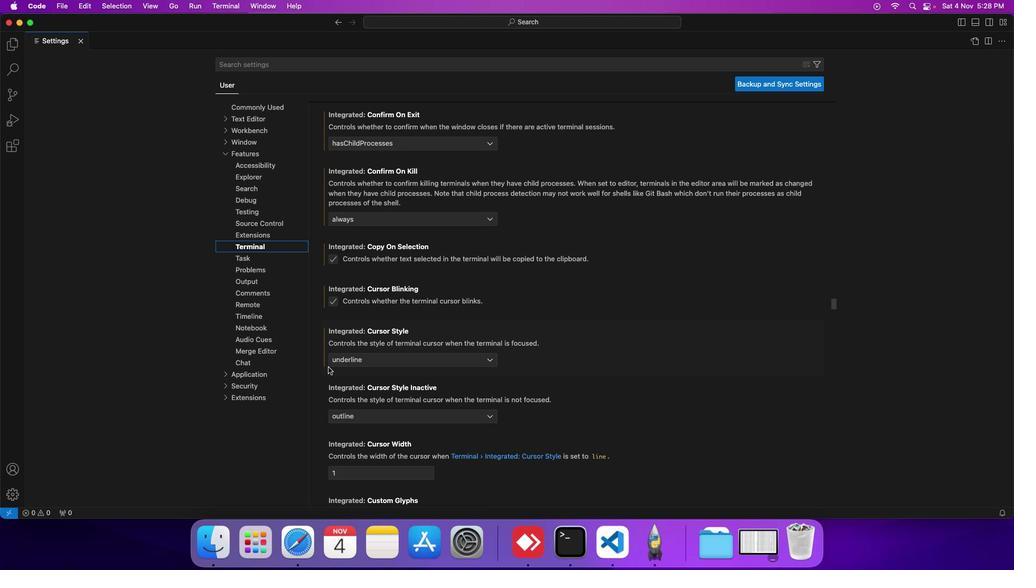 
Action: Mouse scrolled (328, 367) with delta (0, 0)
Screenshot: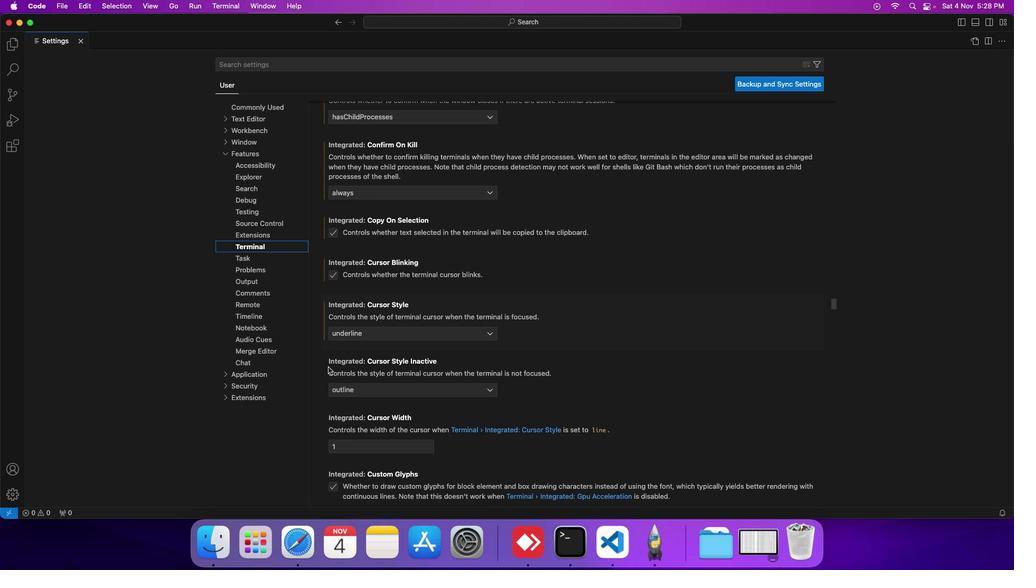 
Action: Mouse scrolled (328, 367) with delta (0, 0)
Screenshot: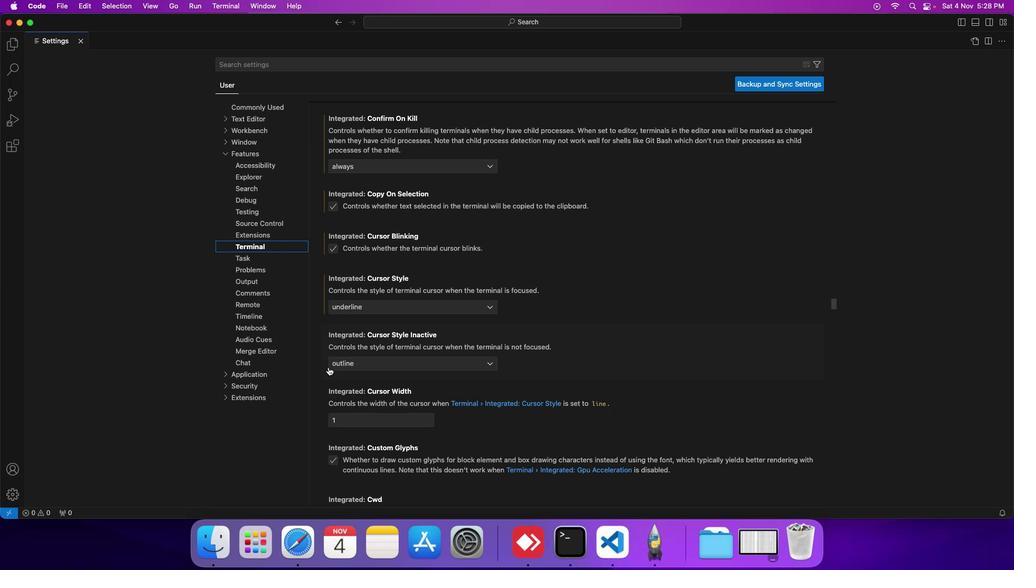 
Action: Mouse scrolled (328, 367) with delta (0, 0)
Screenshot: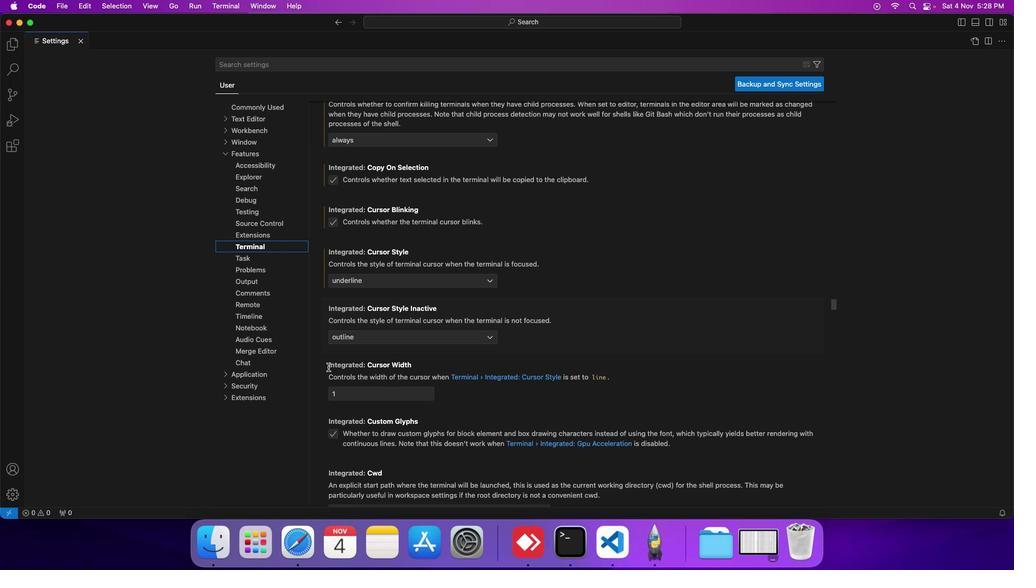 
Action: Mouse scrolled (328, 367) with delta (0, 0)
Screenshot: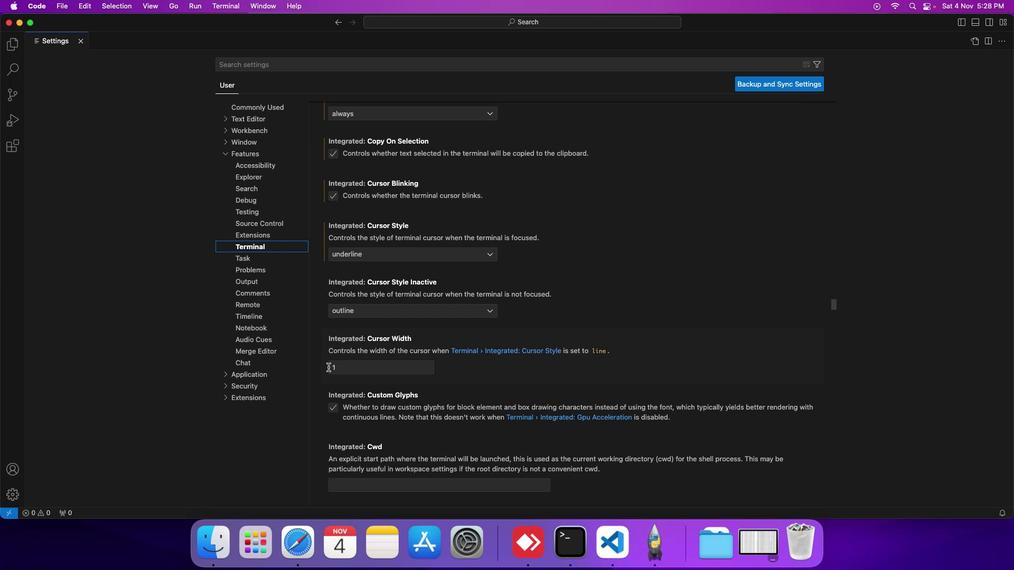 
Action: Mouse moved to (328, 367)
Screenshot: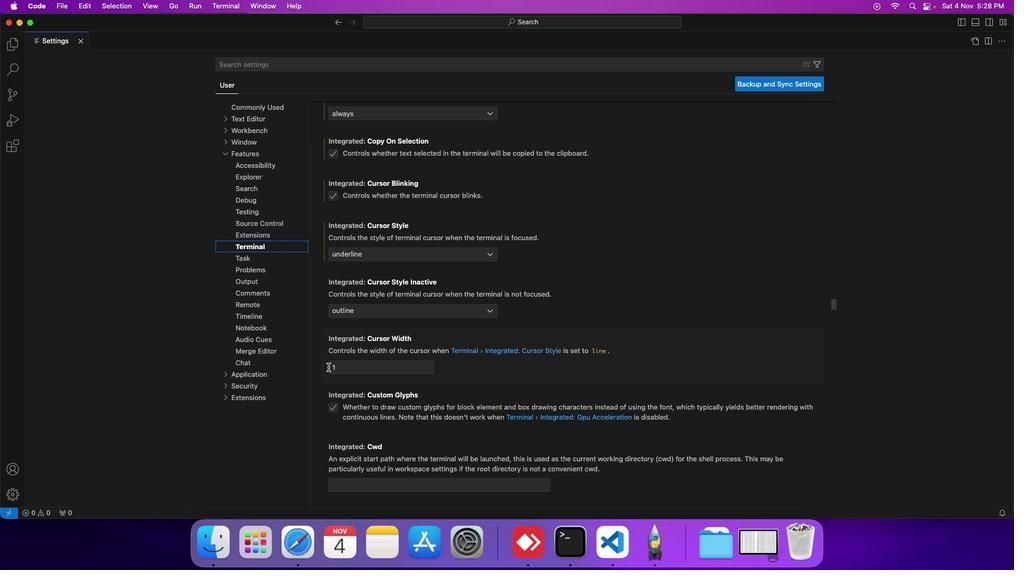 
Action: Mouse scrolled (328, 367) with delta (0, 0)
Screenshot: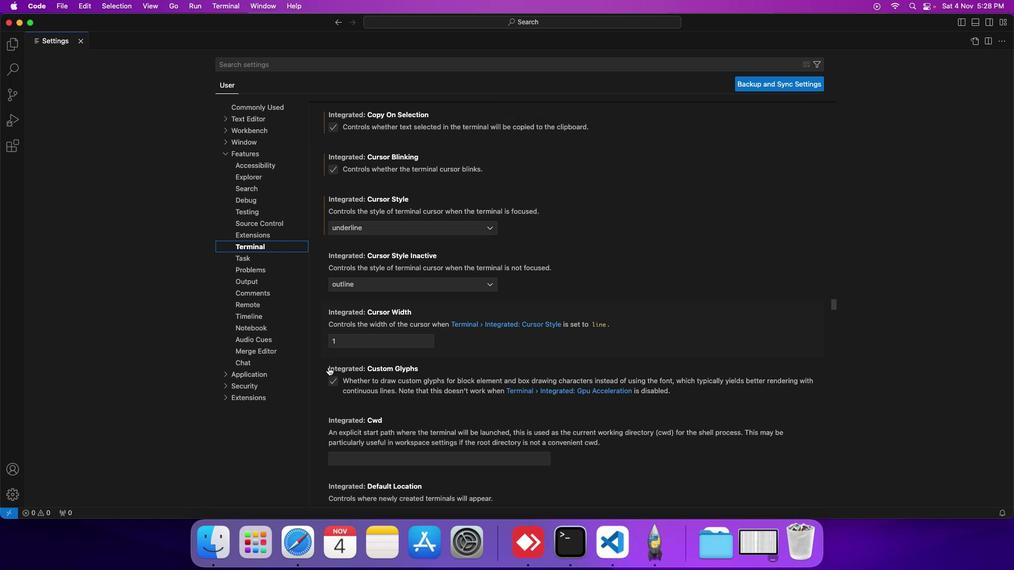 
Action: Mouse scrolled (328, 367) with delta (0, 0)
Screenshot: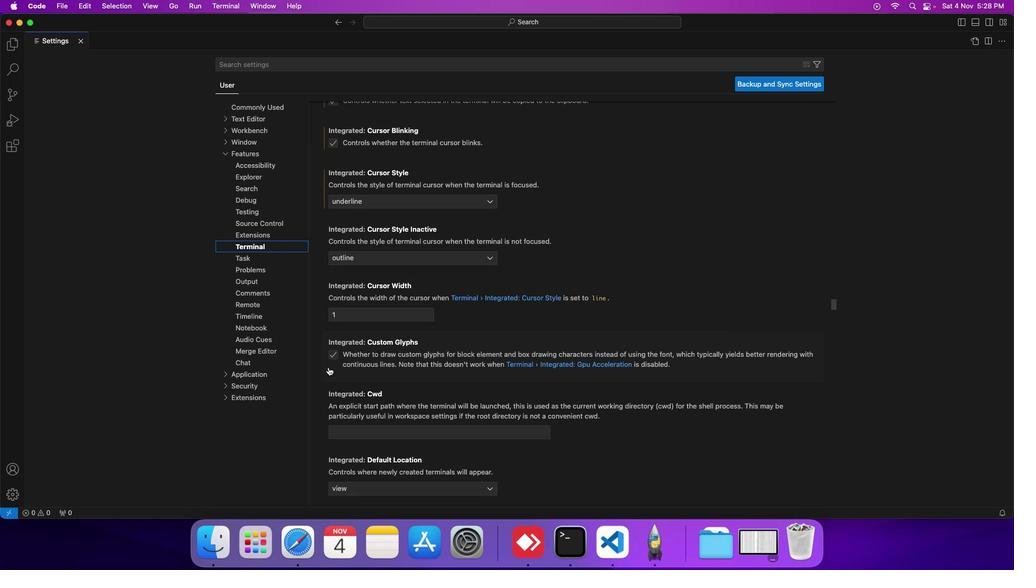 
Action: Mouse scrolled (328, 367) with delta (0, 0)
Screenshot: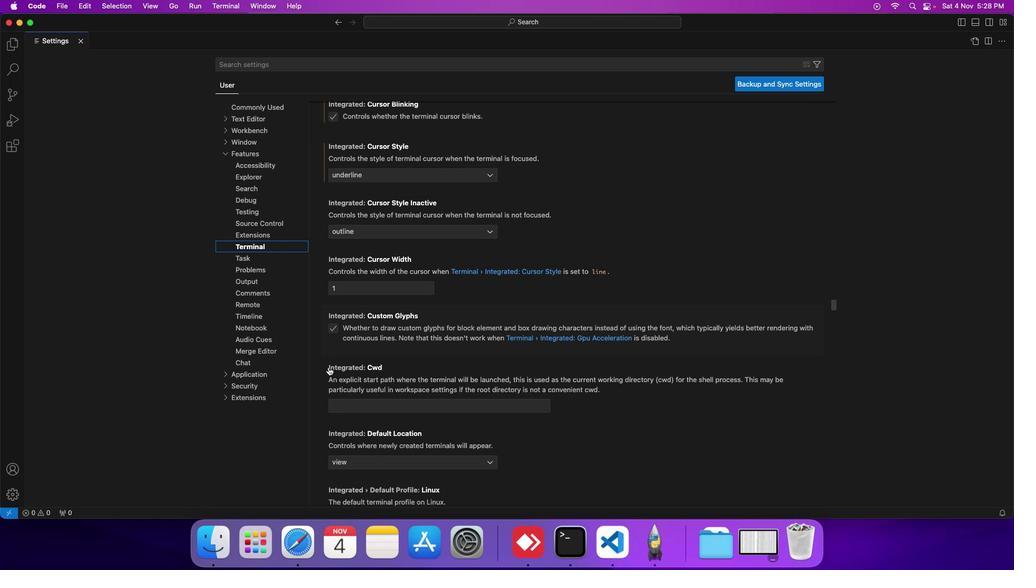 
Action: Mouse scrolled (328, 367) with delta (0, 0)
Screenshot: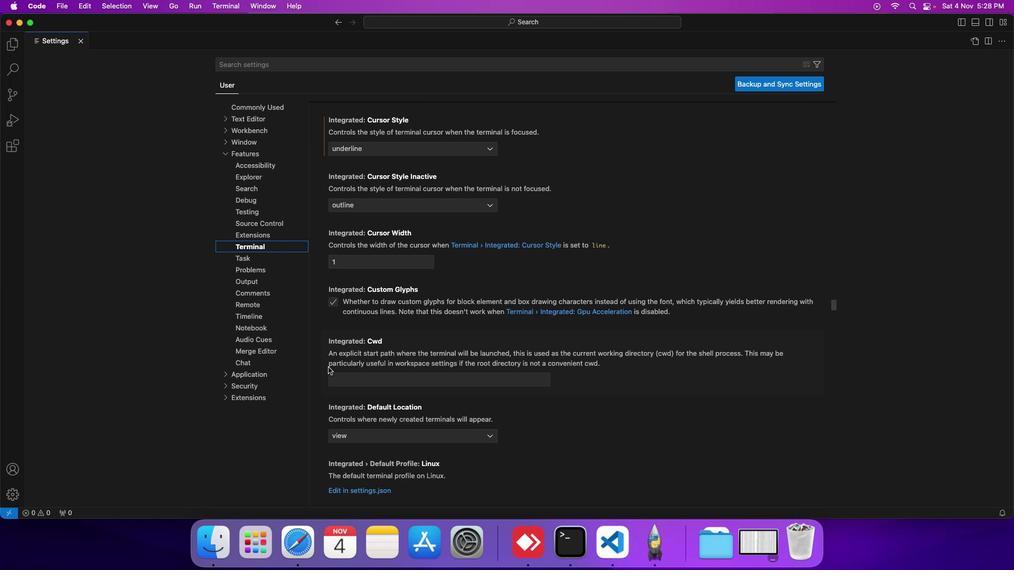 
Action: Mouse scrolled (328, 367) with delta (0, 0)
Screenshot: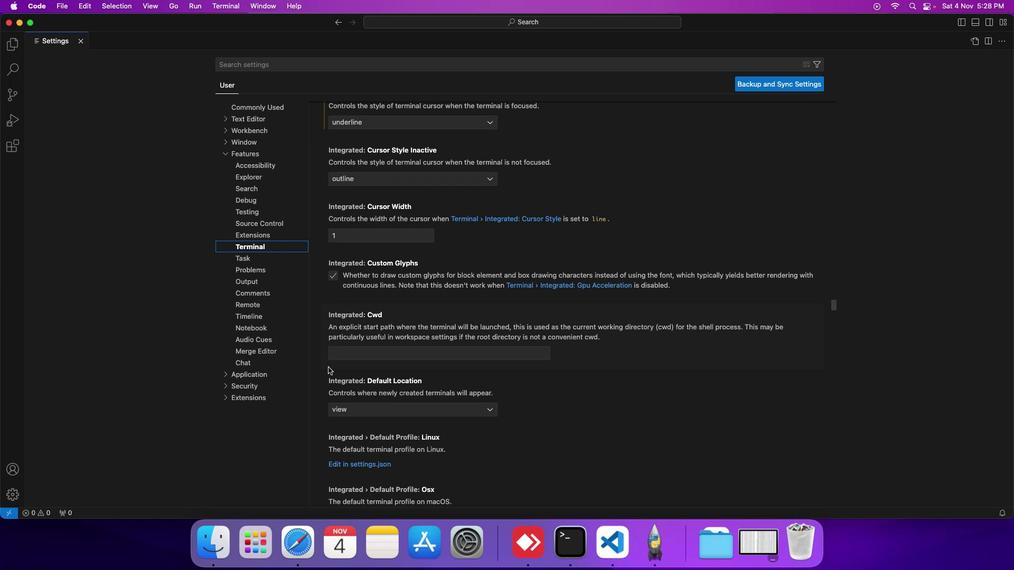 
Action: Mouse scrolled (328, 367) with delta (0, 0)
Screenshot: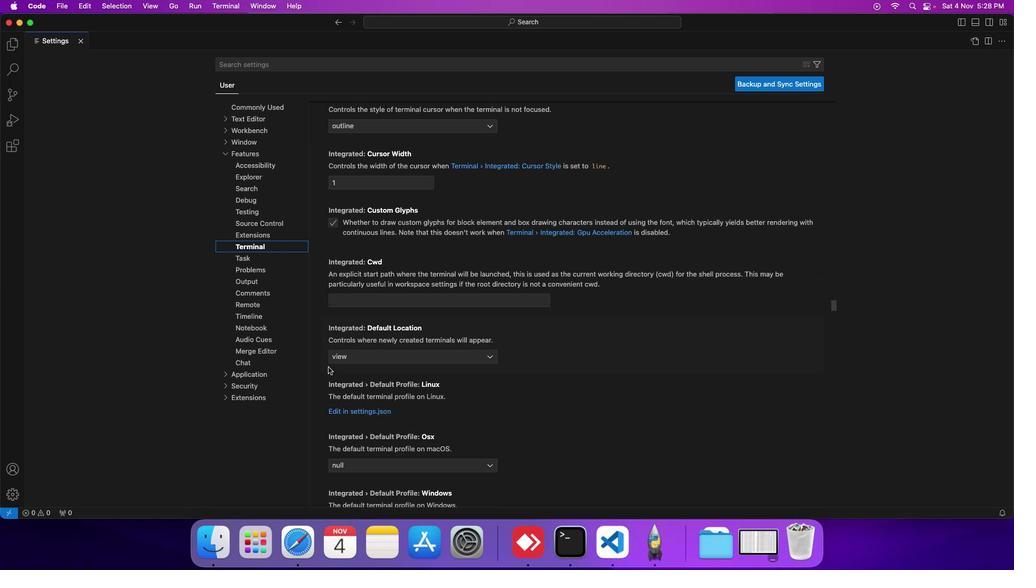 
Action: Mouse scrolled (328, 367) with delta (0, 0)
Screenshot: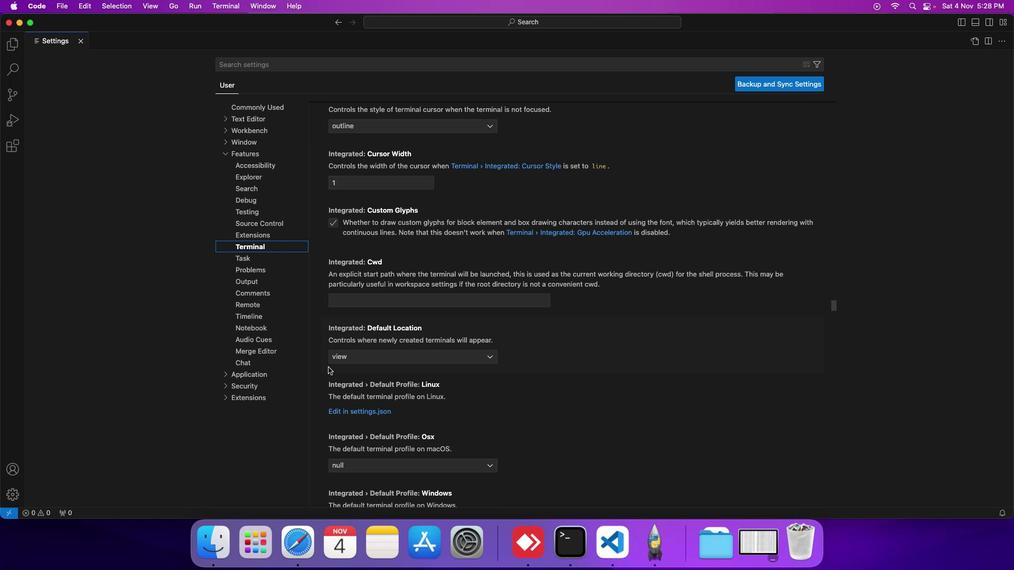 
Action: Mouse scrolled (328, 367) with delta (0, 0)
Screenshot: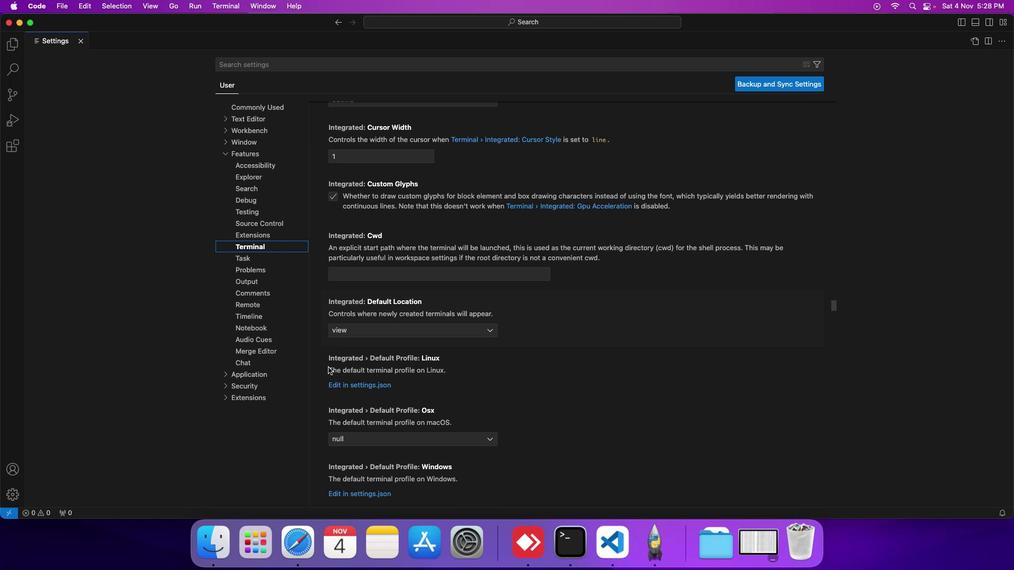
Action: Mouse scrolled (328, 367) with delta (0, 0)
Screenshot: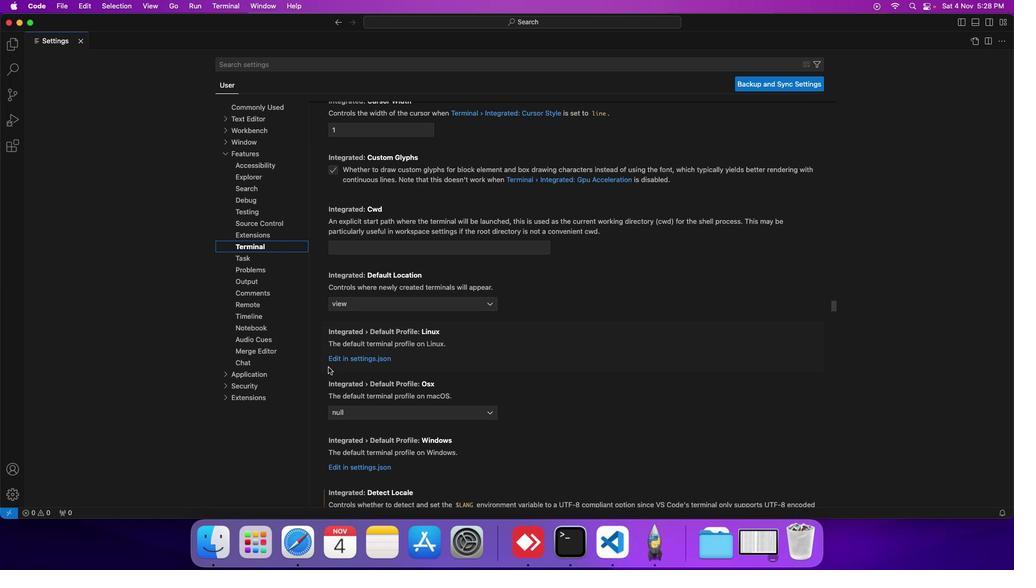 
Action: Mouse scrolled (328, 367) with delta (0, 0)
Screenshot: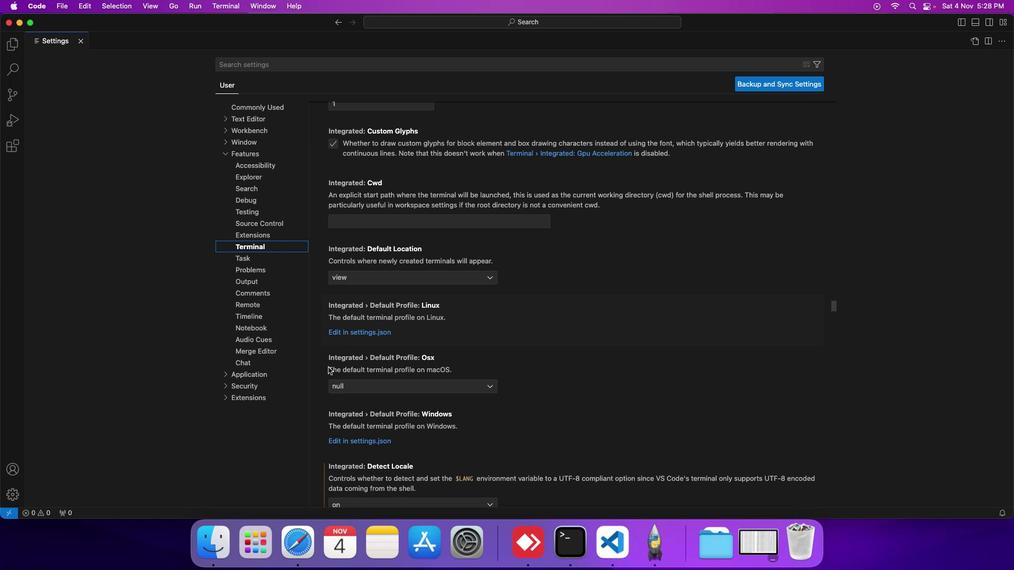
Action: Mouse scrolled (328, 367) with delta (0, 0)
Screenshot: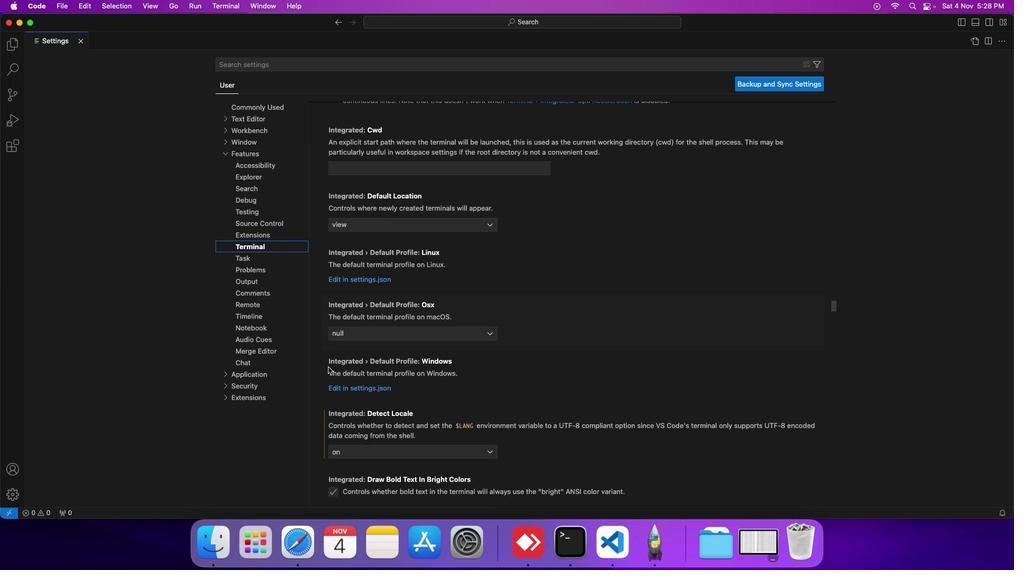 
Action: Mouse scrolled (328, 367) with delta (0, 0)
Screenshot: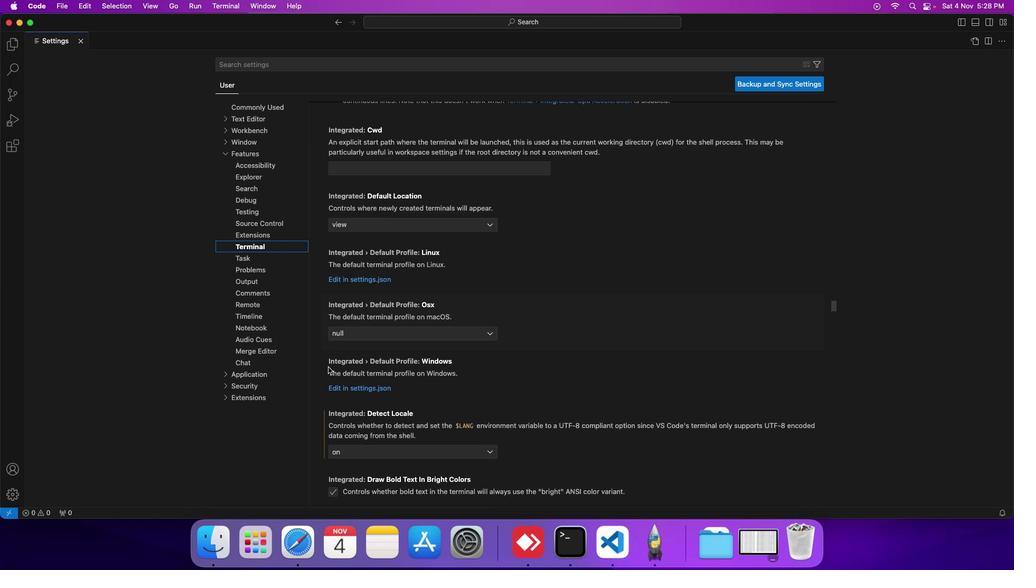 
Action: Mouse scrolled (328, 367) with delta (0, 0)
Screenshot: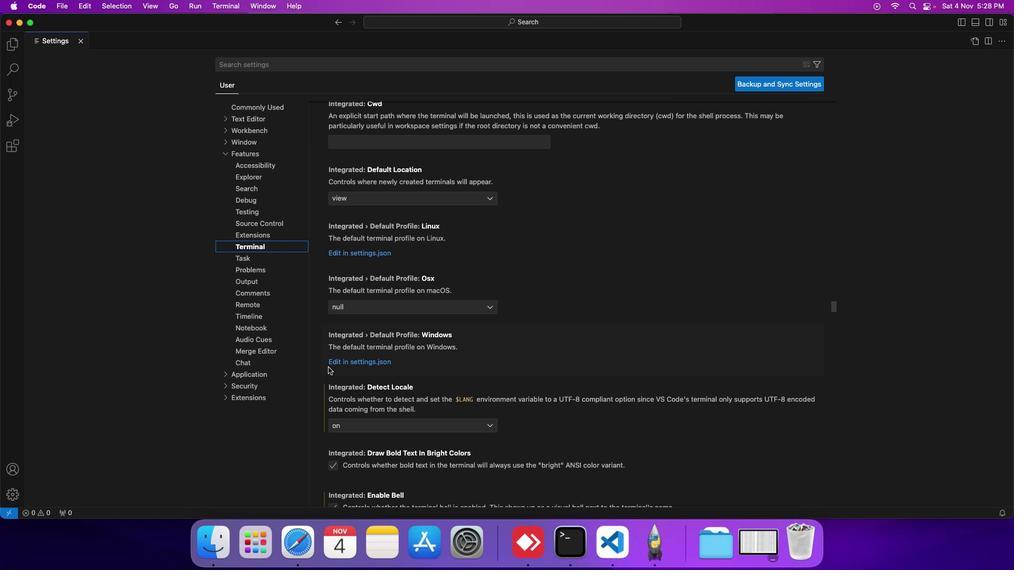 
Action: Mouse scrolled (328, 367) with delta (0, 0)
Screenshot: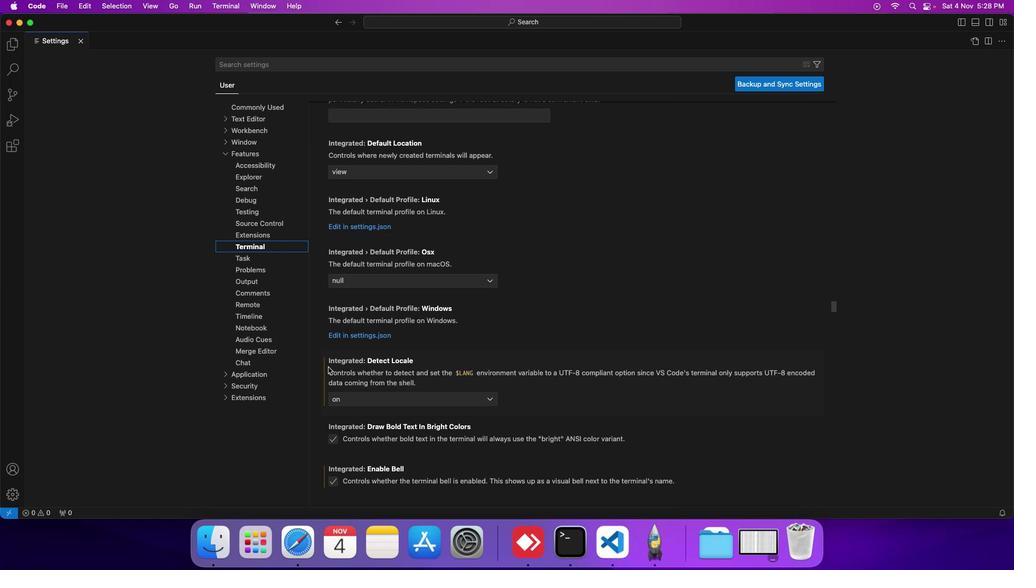
Action: Mouse scrolled (328, 367) with delta (0, 0)
Screenshot: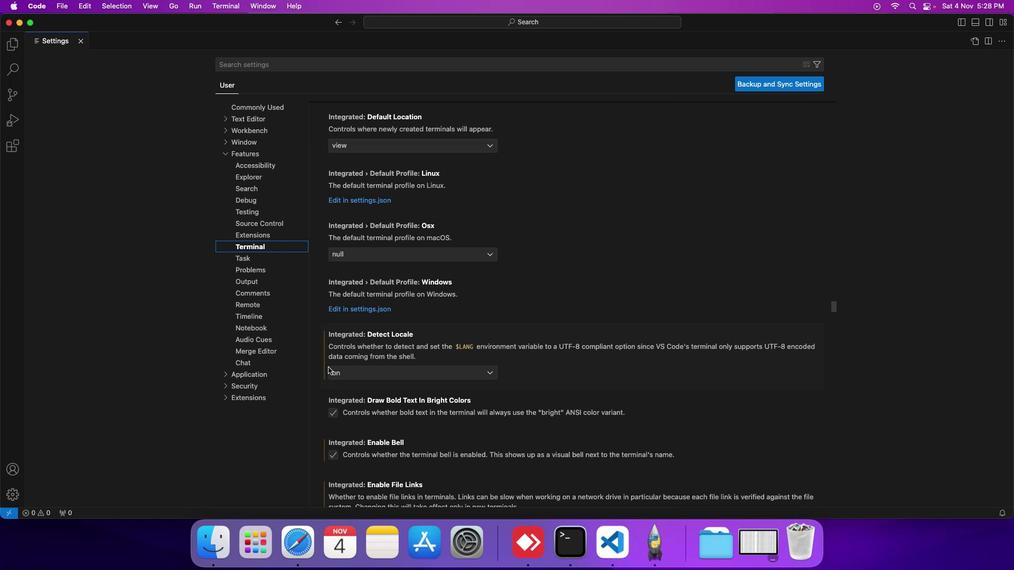 
Action: Mouse scrolled (328, 367) with delta (0, 0)
Screenshot: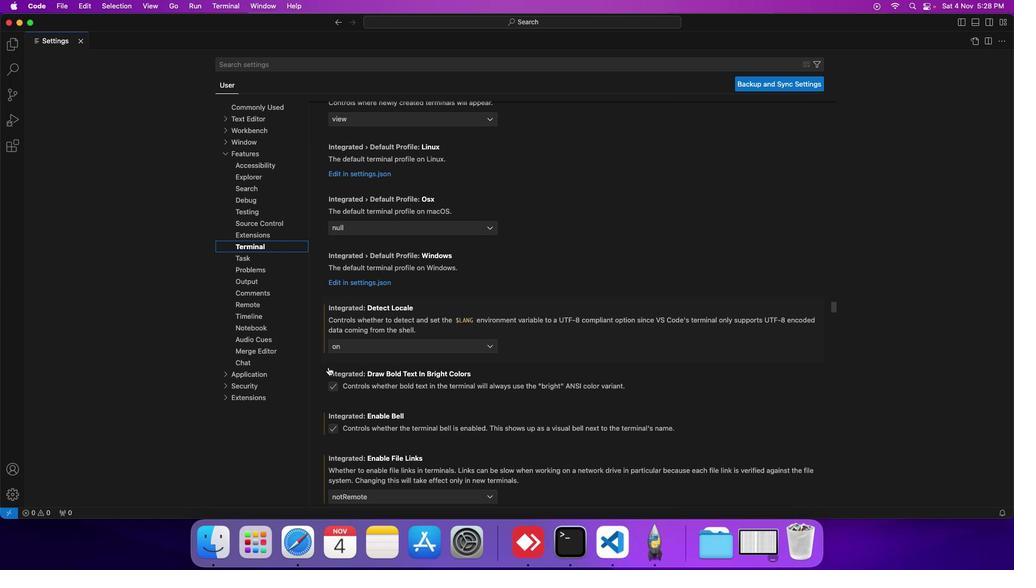 
Action: Mouse scrolled (328, 367) with delta (0, 0)
Screenshot: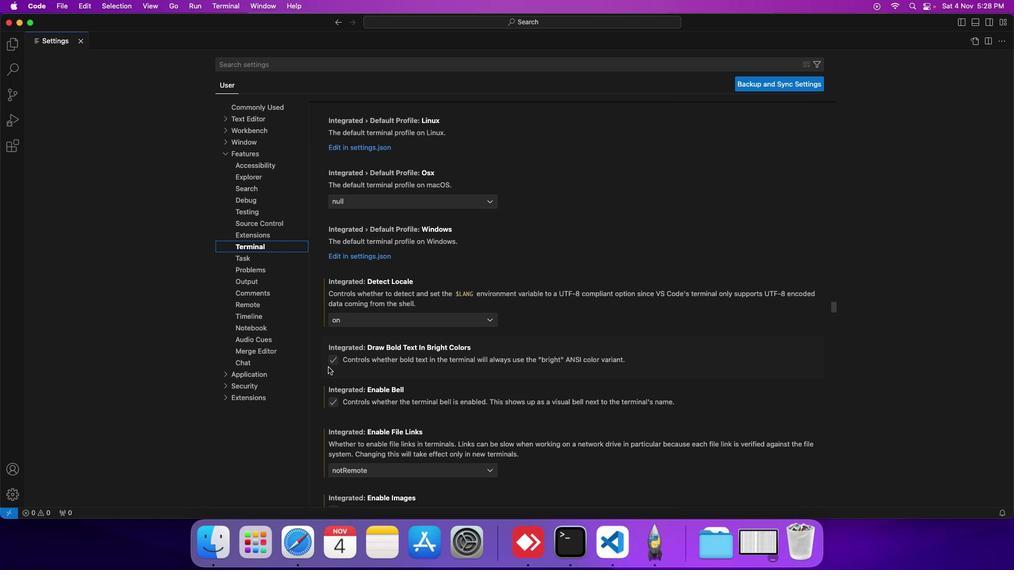 
Action: Mouse scrolled (328, 367) with delta (0, 0)
Screenshot: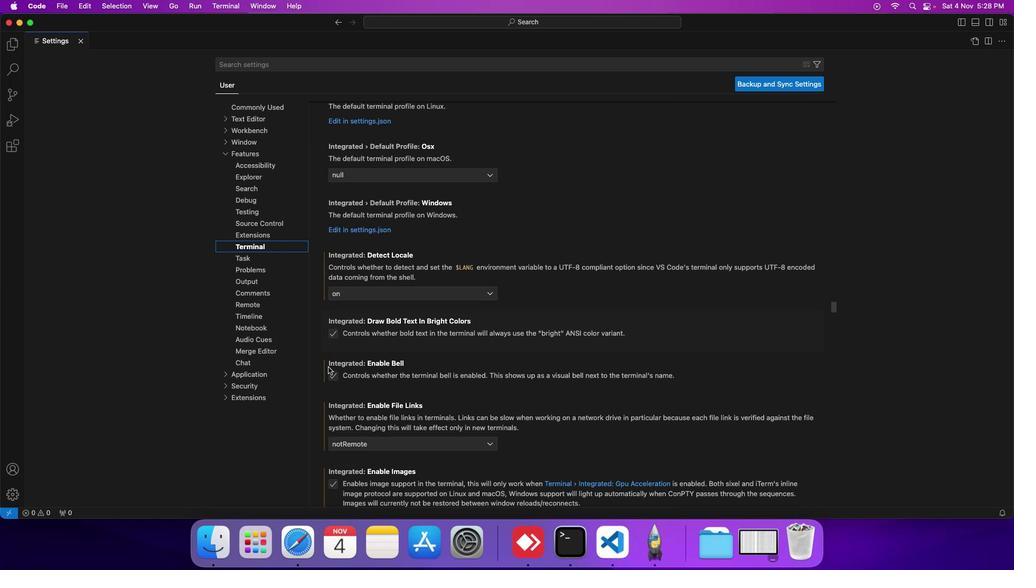 
Action: Mouse scrolled (328, 367) with delta (0, 0)
Screenshot: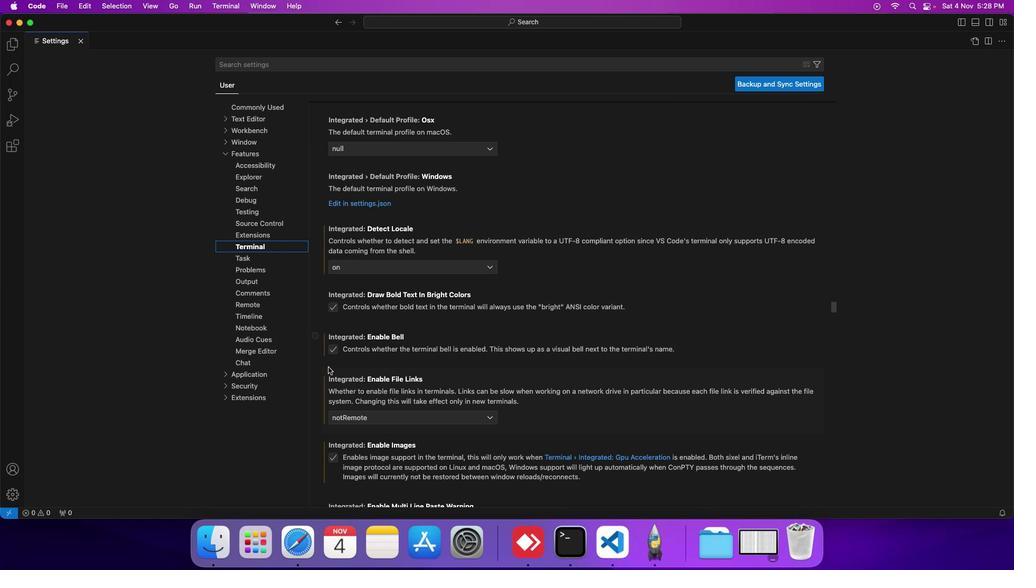
Action: Mouse scrolled (328, 367) with delta (0, 0)
Screenshot: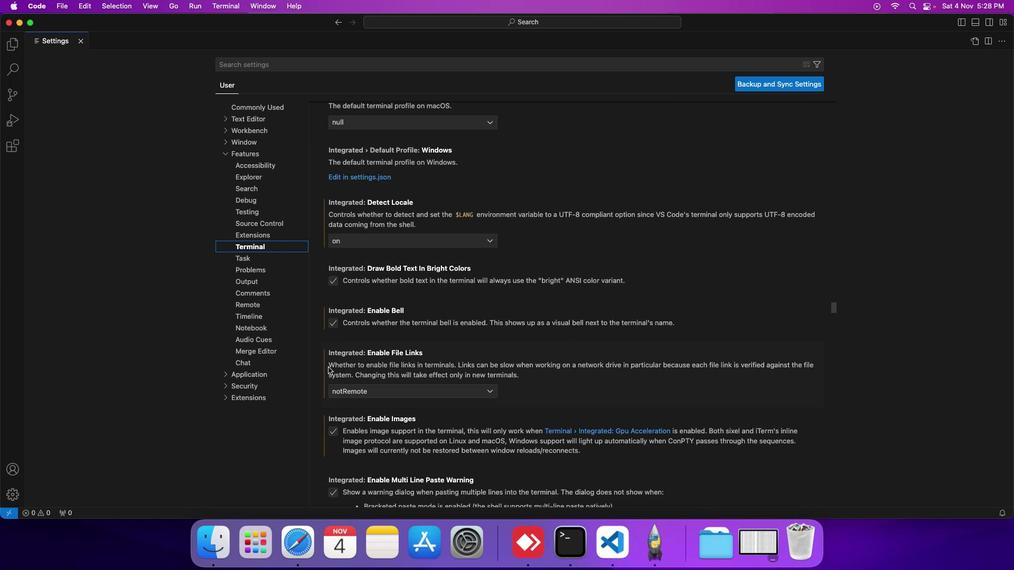 
Action: Mouse scrolled (328, 367) with delta (0, 0)
Screenshot: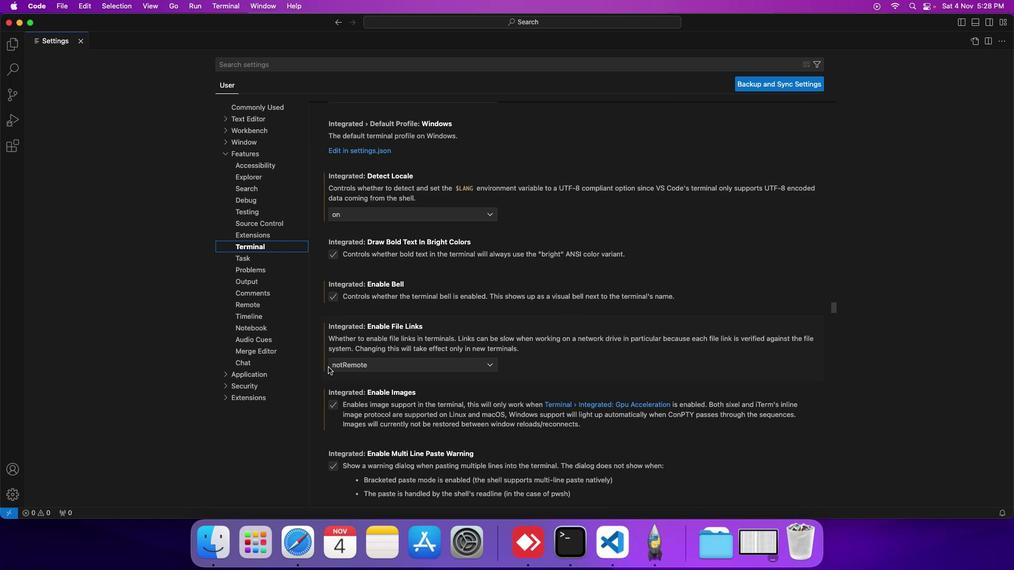 
Action: Mouse scrolled (328, 367) with delta (0, 0)
Screenshot: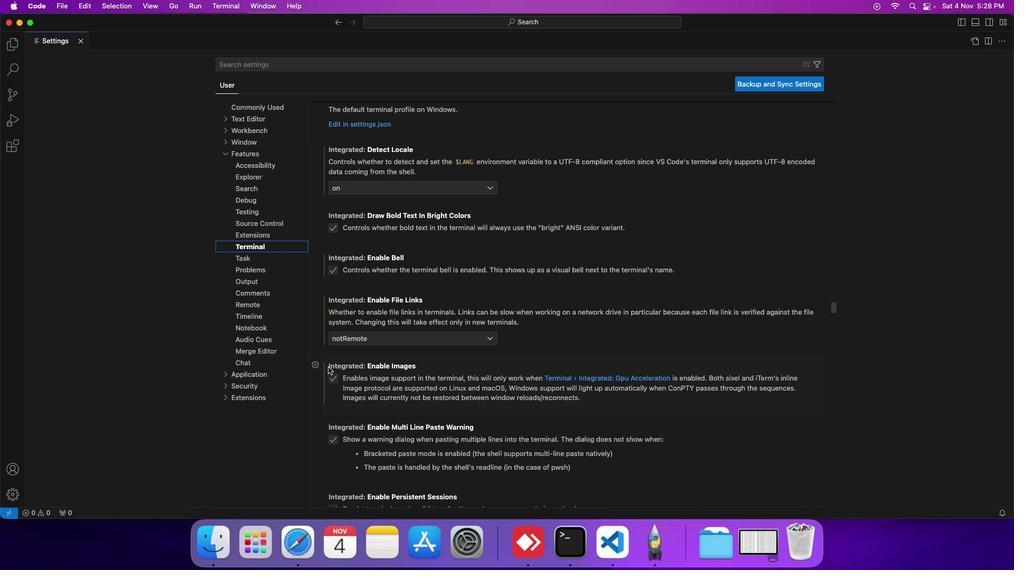 
Action: Mouse scrolled (328, 367) with delta (0, 0)
Screenshot: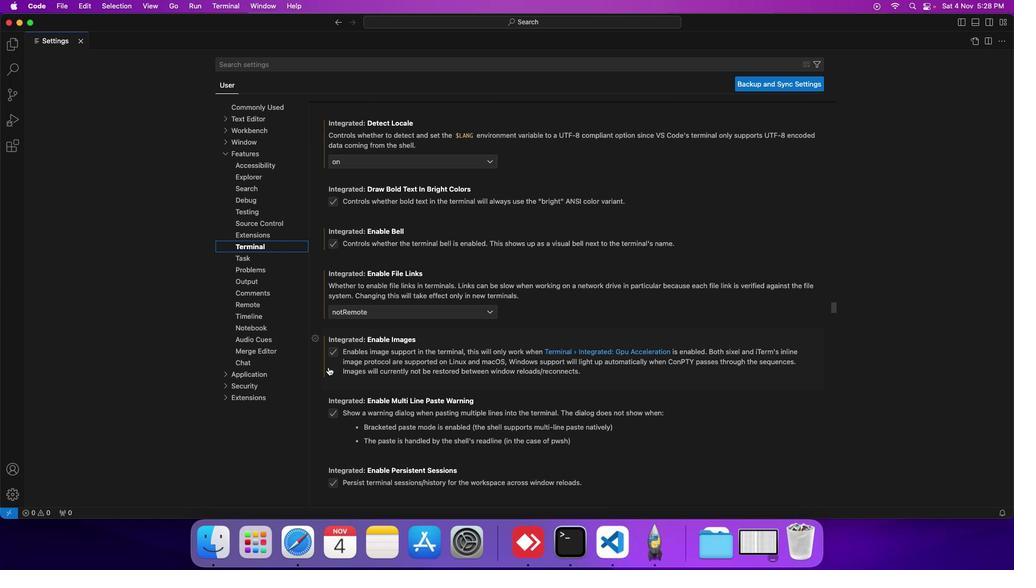 
Action: Mouse scrolled (328, 367) with delta (0, 0)
Screenshot: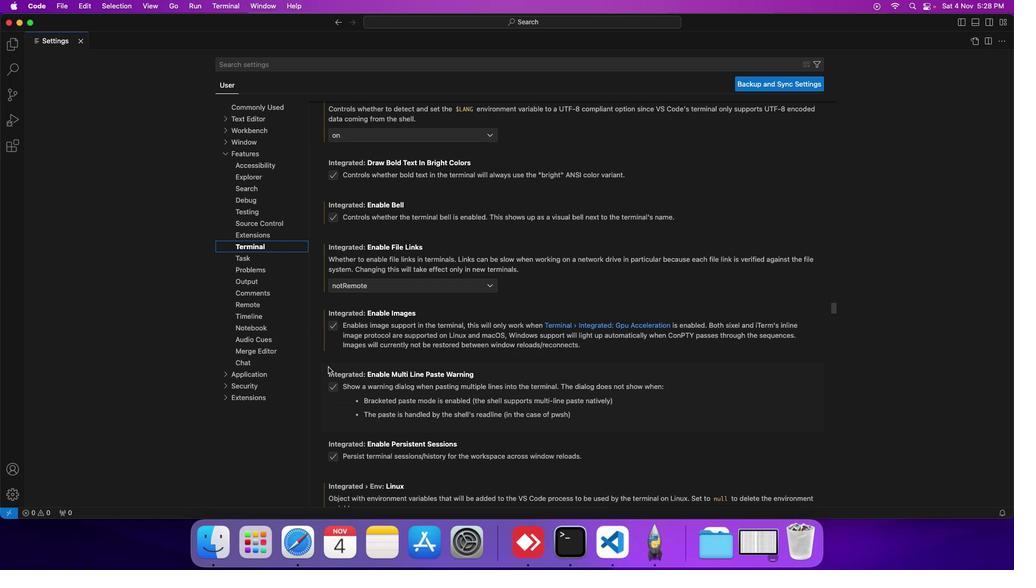 
Action: Mouse scrolled (328, 367) with delta (0, 0)
Screenshot: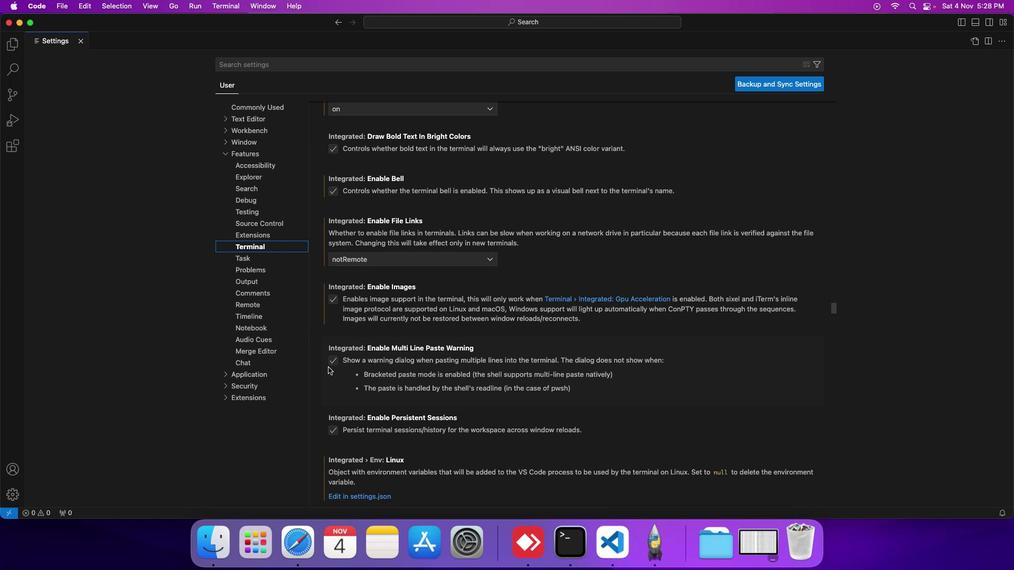 
Action: Mouse scrolled (328, 367) with delta (0, 0)
Screenshot: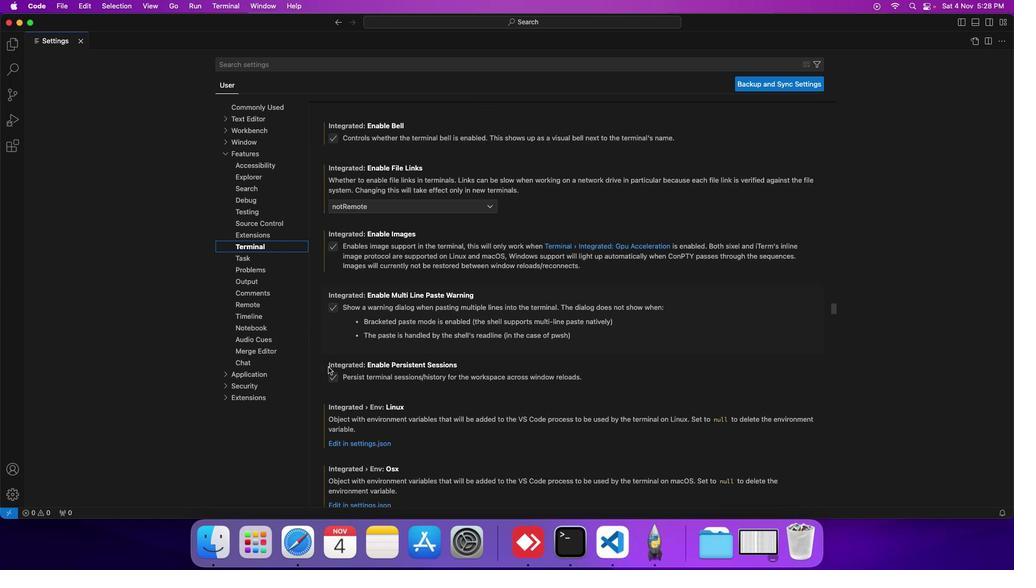 
Action: Mouse scrolled (328, 367) with delta (0, 0)
Screenshot: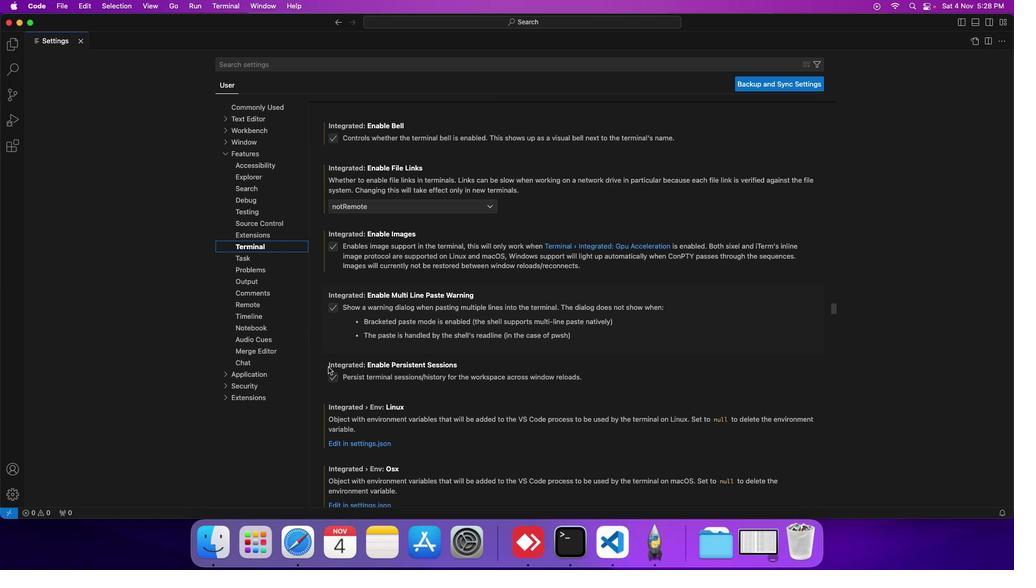 
Action: Mouse scrolled (328, 367) with delta (0, 0)
Screenshot: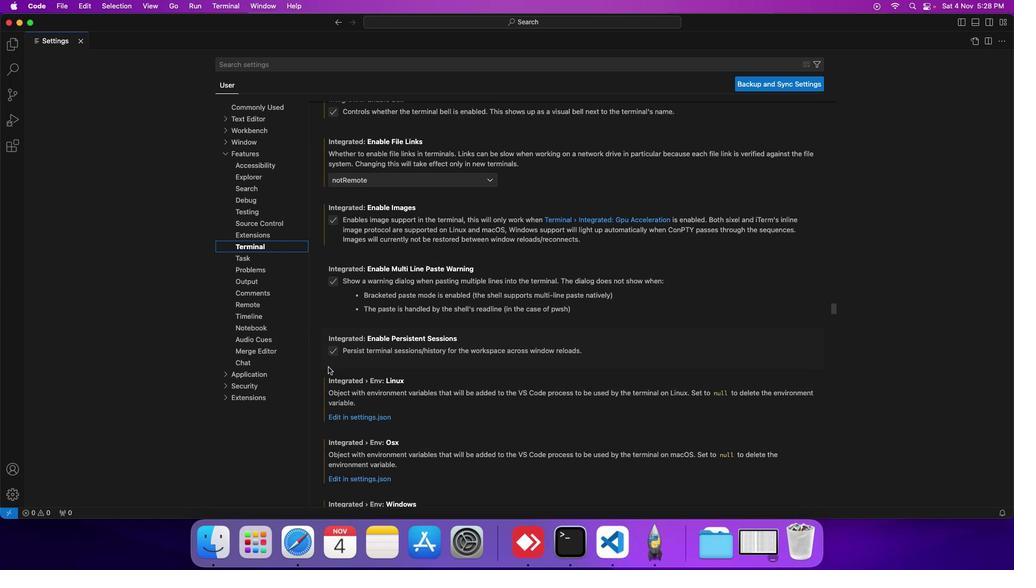 
Action: Mouse scrolled (328, 367) with delta (0, 0)
Screenshot: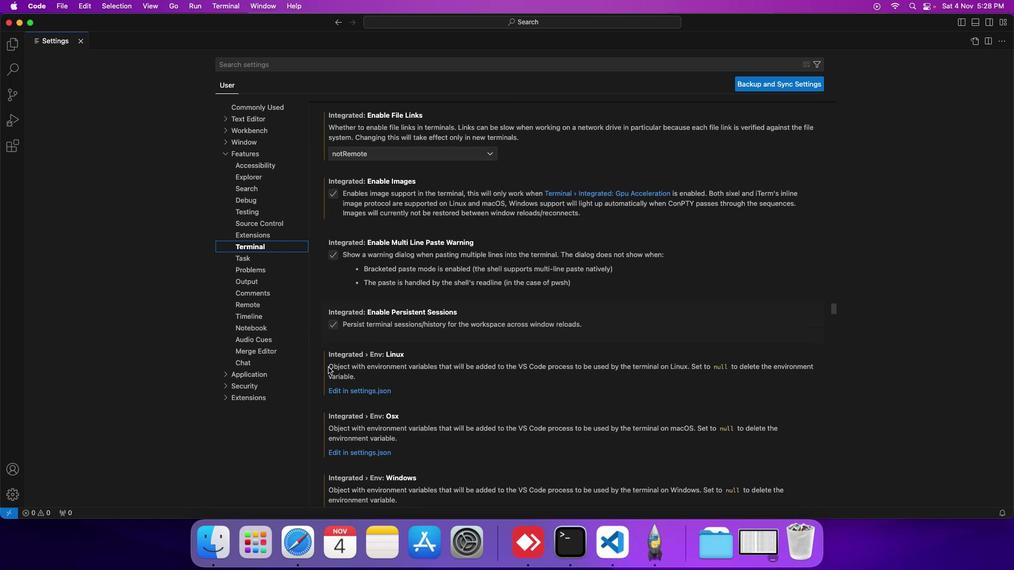 
Action: Mouse scrolled (328, 367) with delta (0, 0)
Screenshot: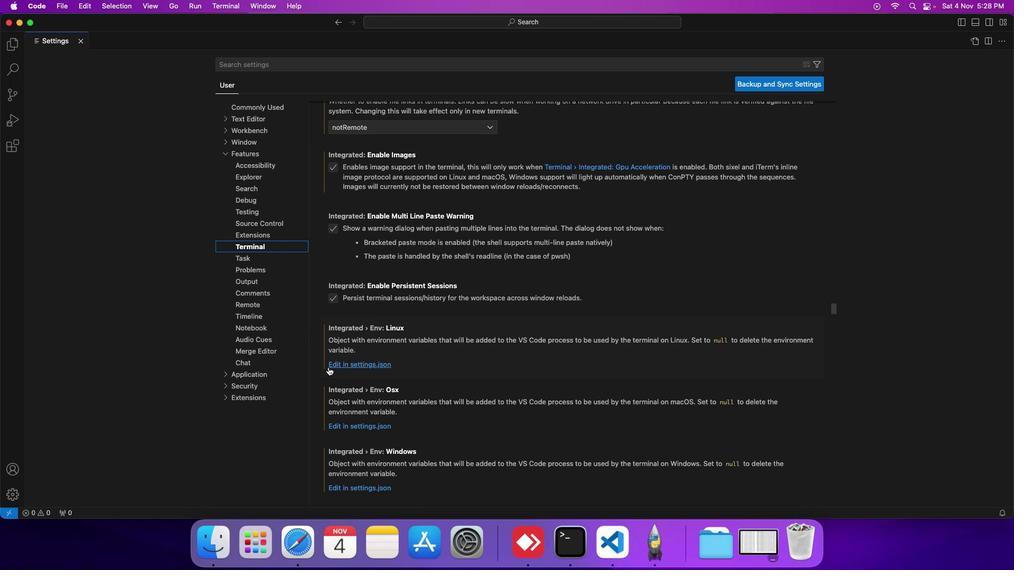 
Action: Mouse scrolled (328, 367) with delta (0, 0)
Screenshot: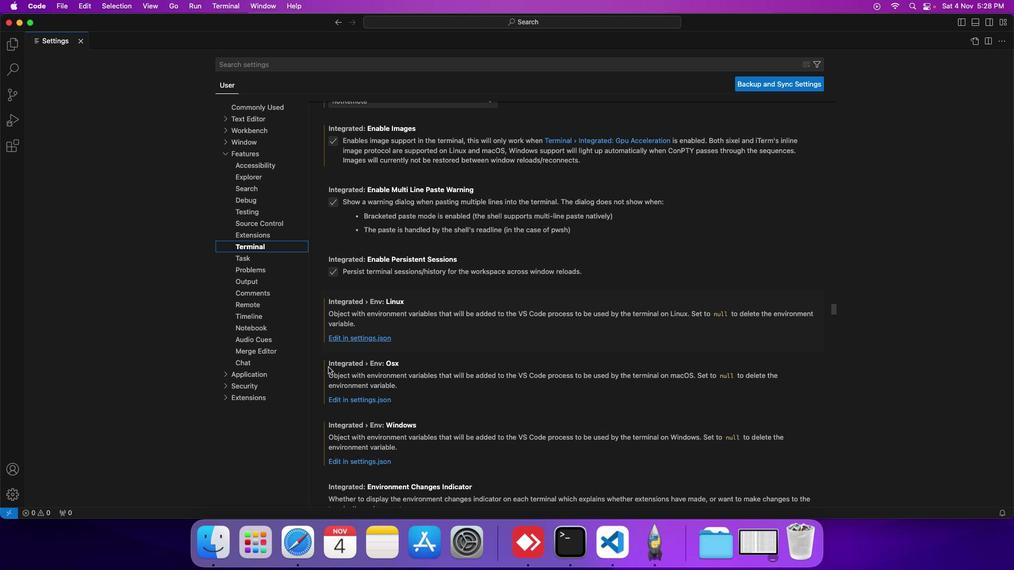 
Action: Mouse scrolled (328, 367) with delta (0, 0)
Screenshot: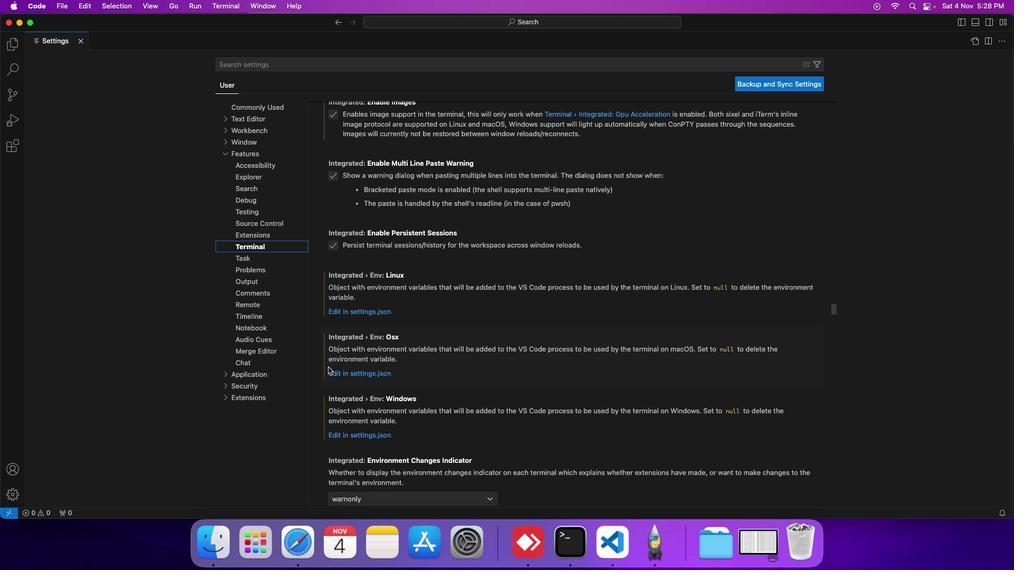 
Action: Mouse scrolled (328, 367) with delta (0, 0)
Screenshot: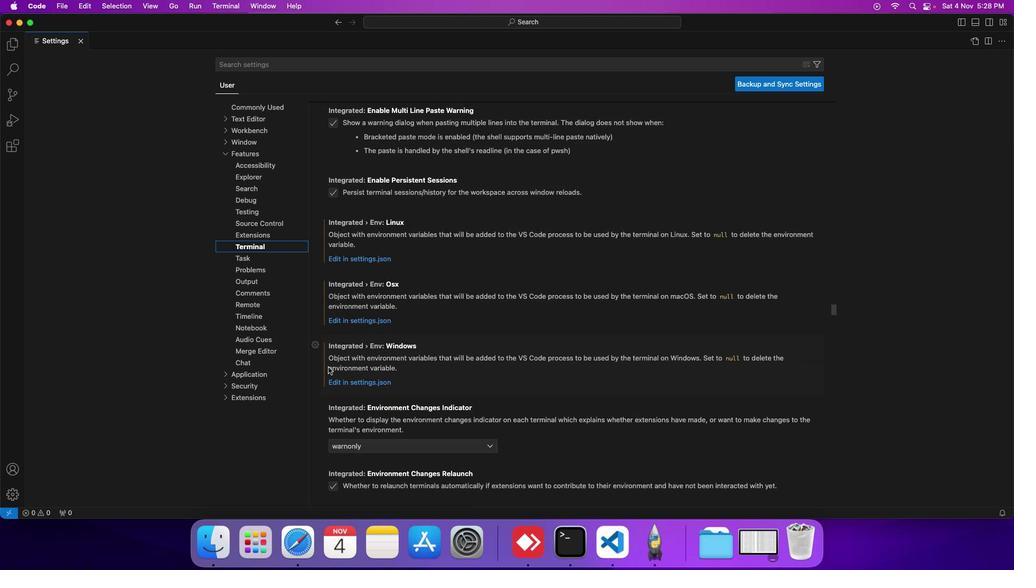 
Action: Mouse scrolled (328, 367) with delta (0, 0)
Screenshot: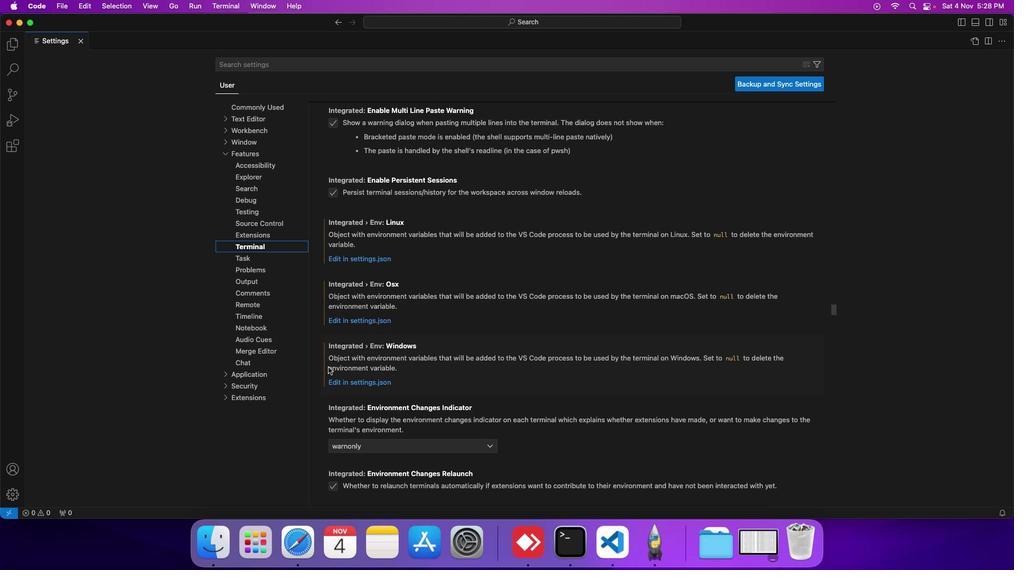 
Action: Mouse scrolled (328, 367) with delta (0, 0)
Screenshot: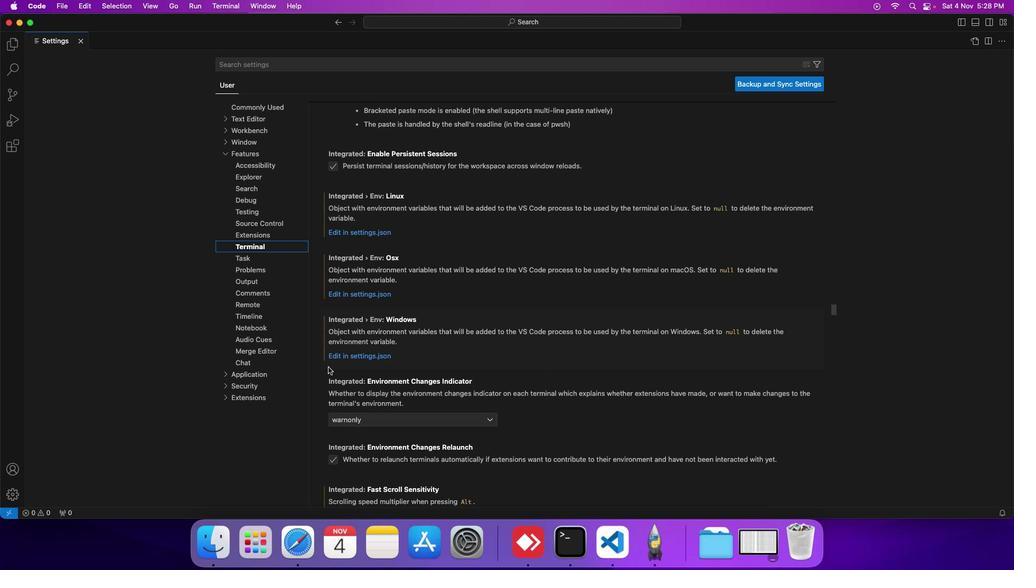 
Action: Mouse scrolled (328, 367) with delta (0, 0)
Screenshot: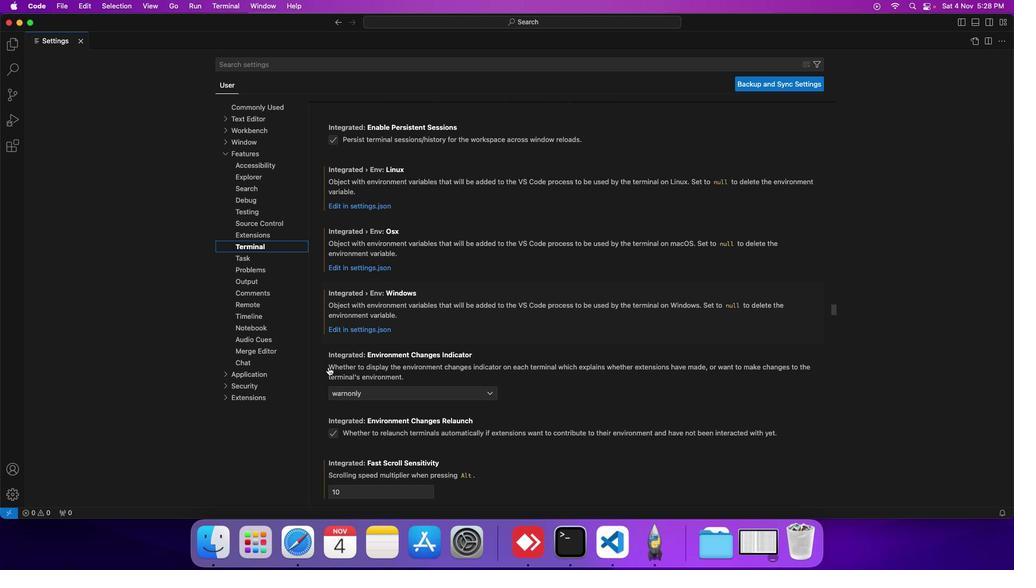 
Action: Mouse scrolled (328, 367) with delta (0, 0)
Screenshot: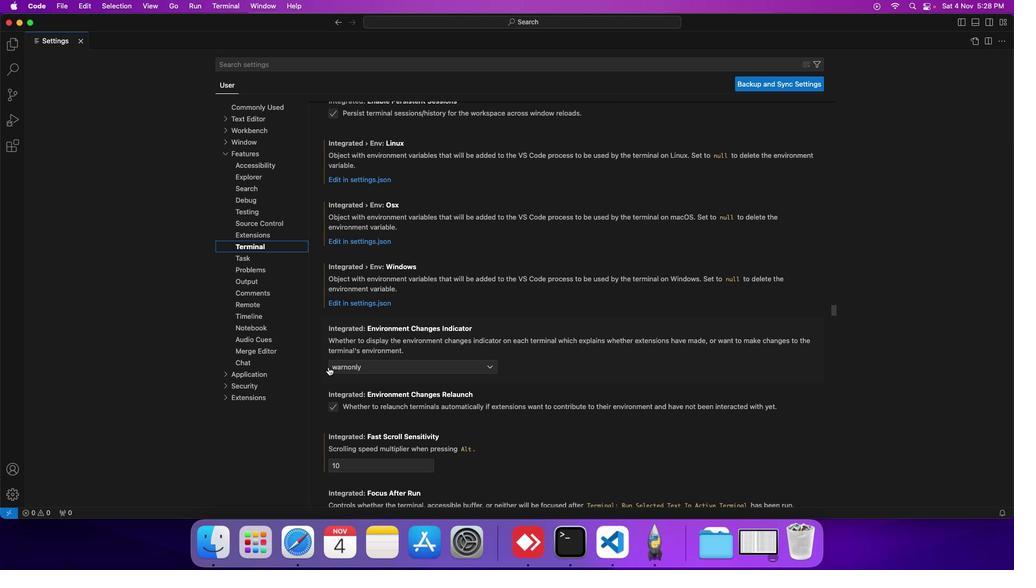 
Action: Mouse scrolled (328, 367) with delta (0, 0)
Screenshot: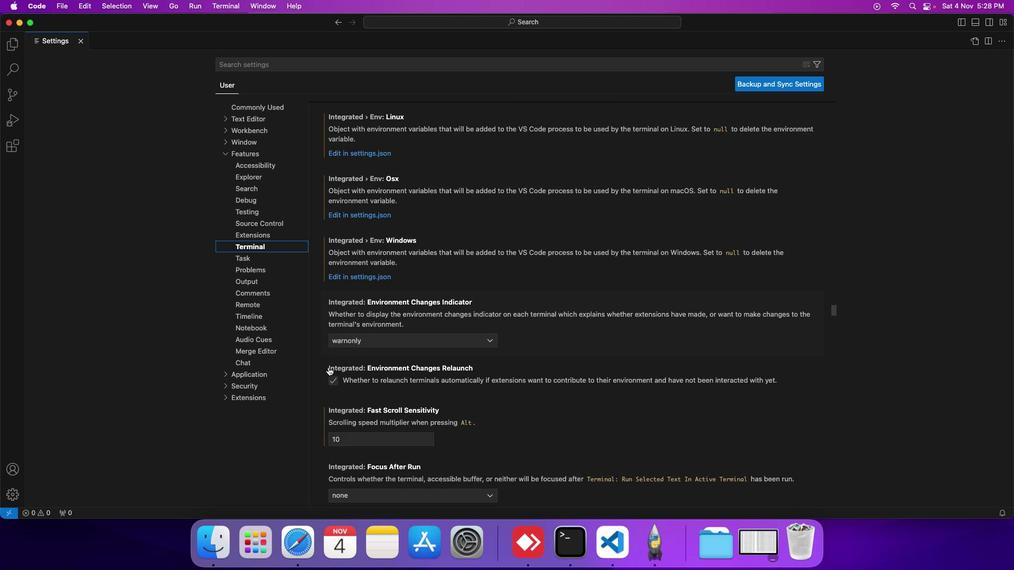 
Action: Mouse scrolled (328, 367) with delta (0, 0)
Screenshot: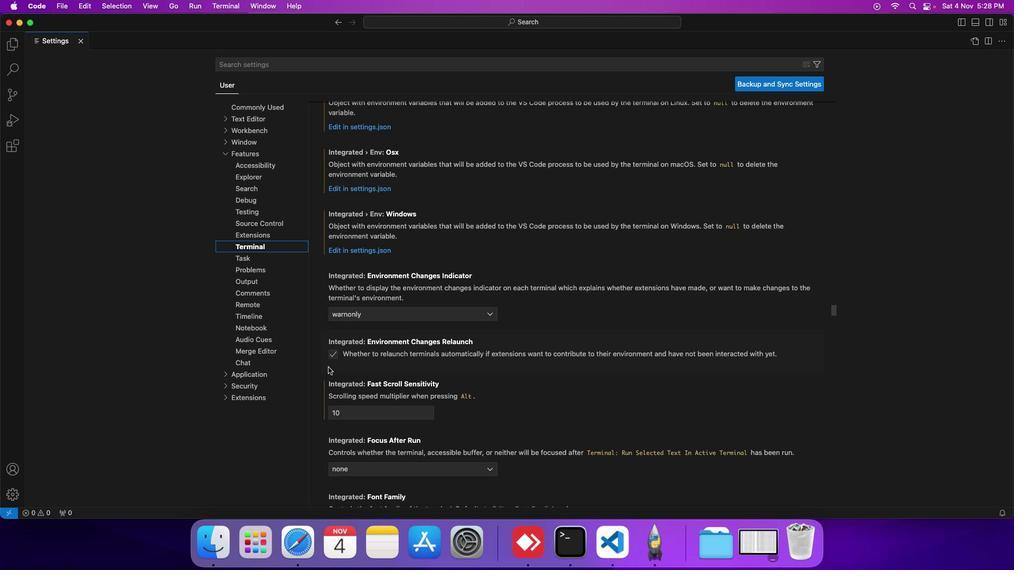 
Action: Mouse scrolled (328, 367) with delta (0, 0)
Screenshot: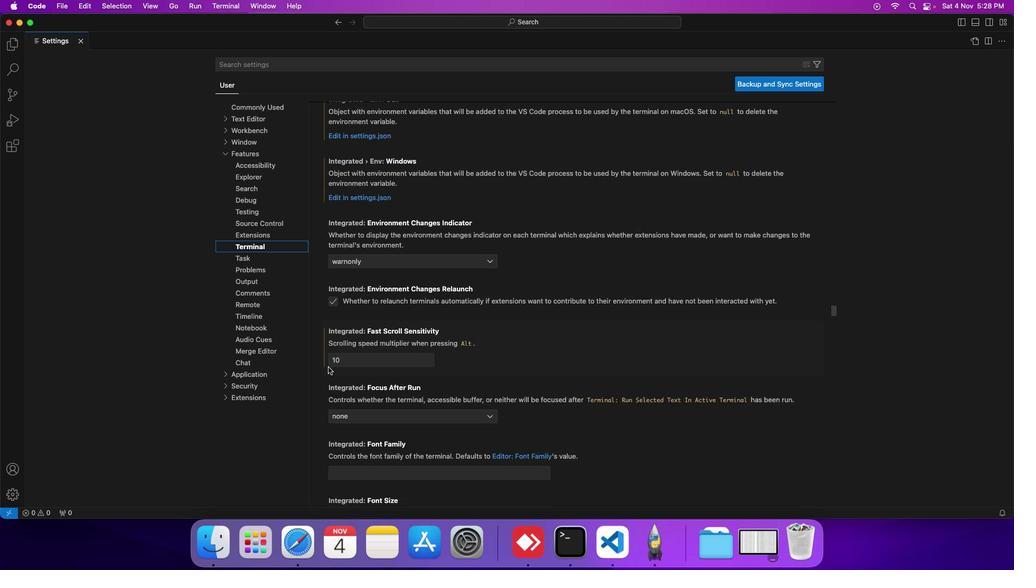 
Action: Mouse scrolled (328, 367) with delta (0, 0)
Screenshot: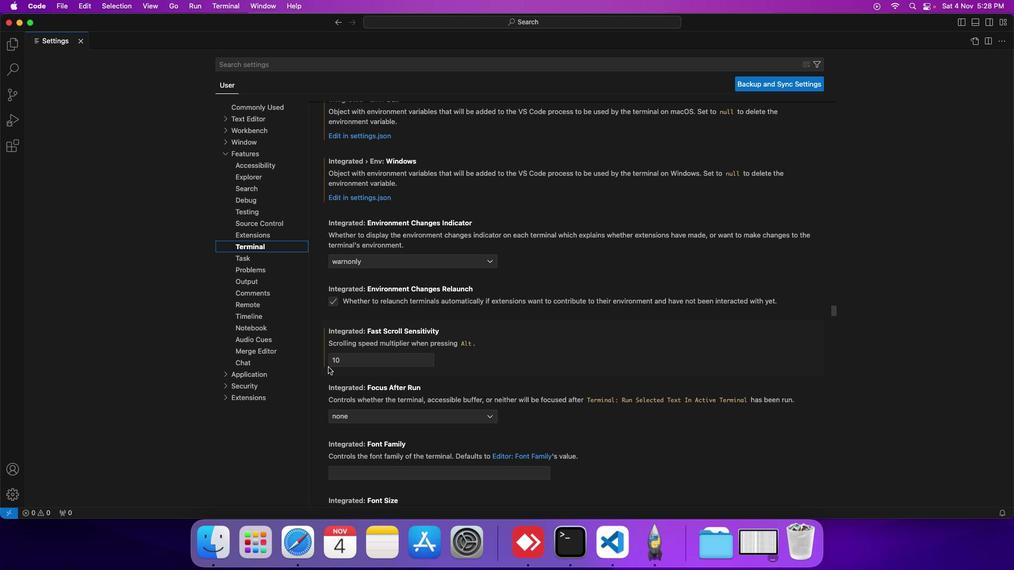 
Action: Mouse scrolled (328, 367) with delta (0, 0)
Screenshot: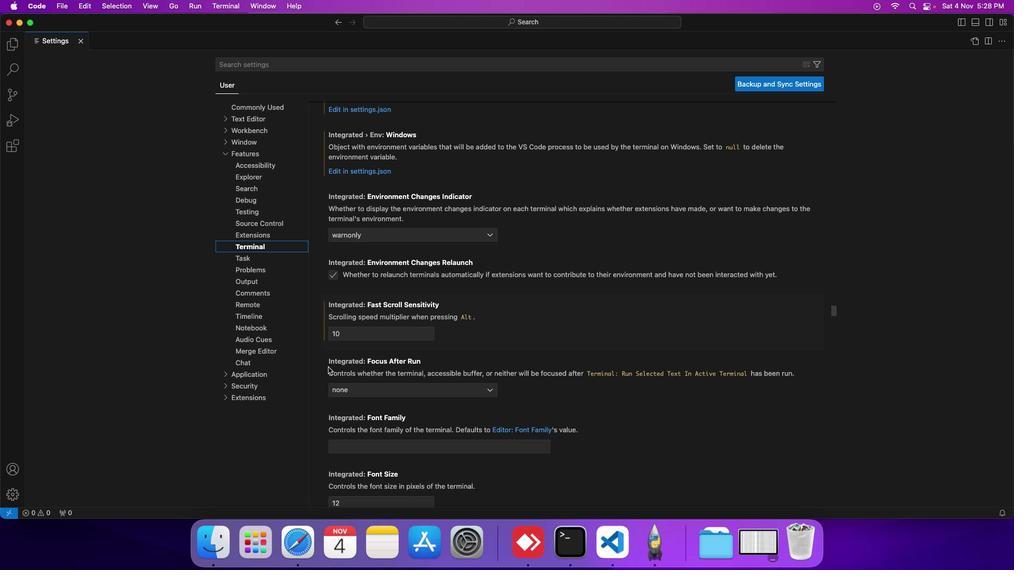 
Action: Mouse scrolled (328, 367) with delta (0, 0)
Screenshot: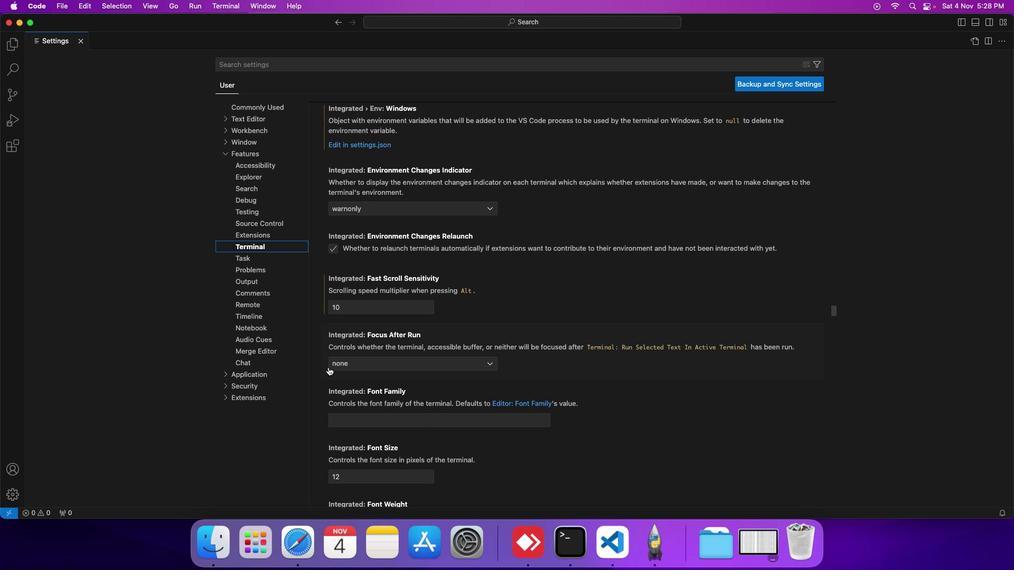 
Action: Mouse scrolled (328, 367) with delta (0, 0)
Screenshot: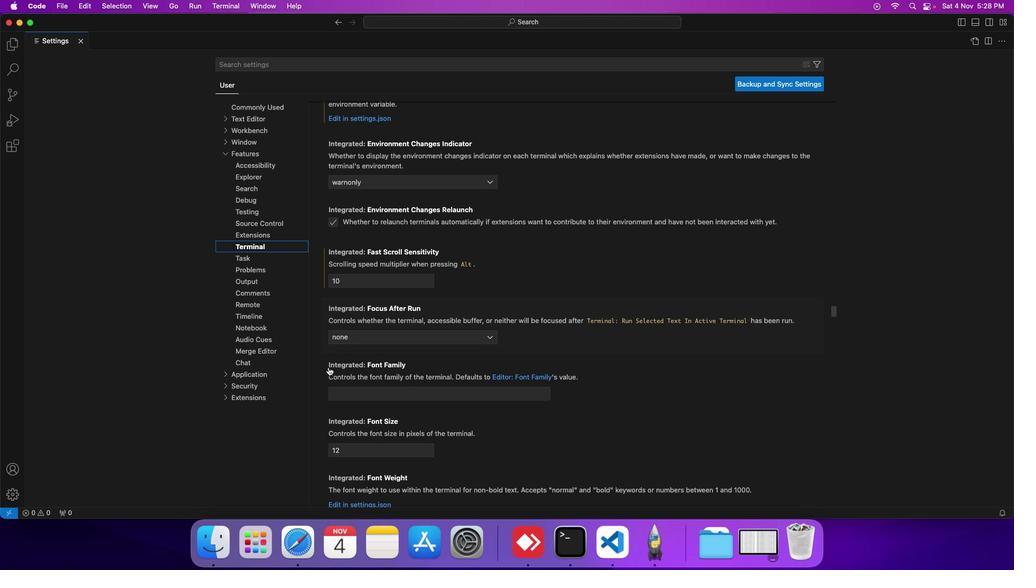 
Action: Mouse scrolled (328, 367) with delta (0, 0)
Screenshot: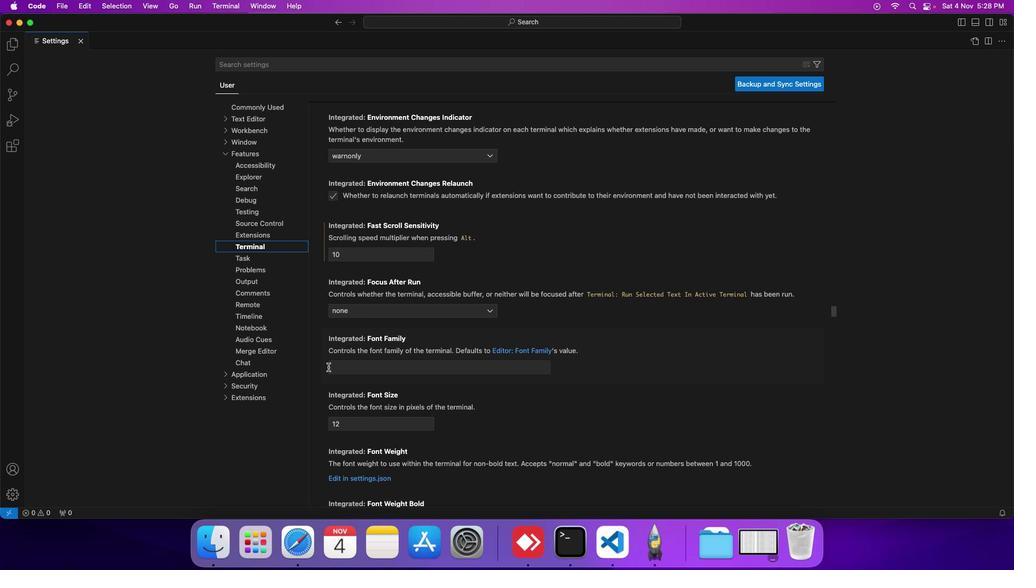 
Action: Mouse scrolled (328, 367) with delta (0, 0)
Screenshot: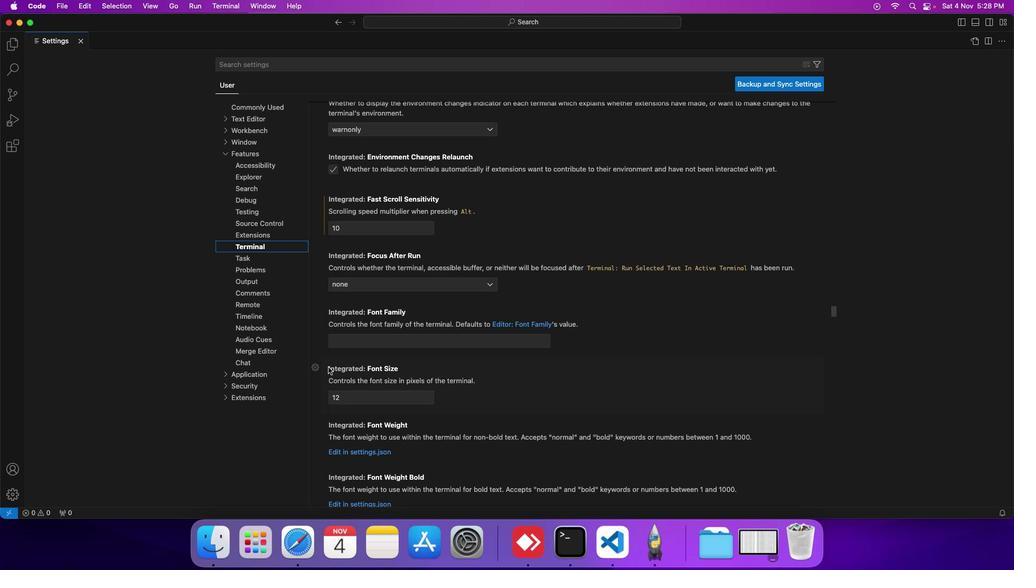
Action: Mouse scrolled (328, 367) with delta (0, 0)
Screenshot: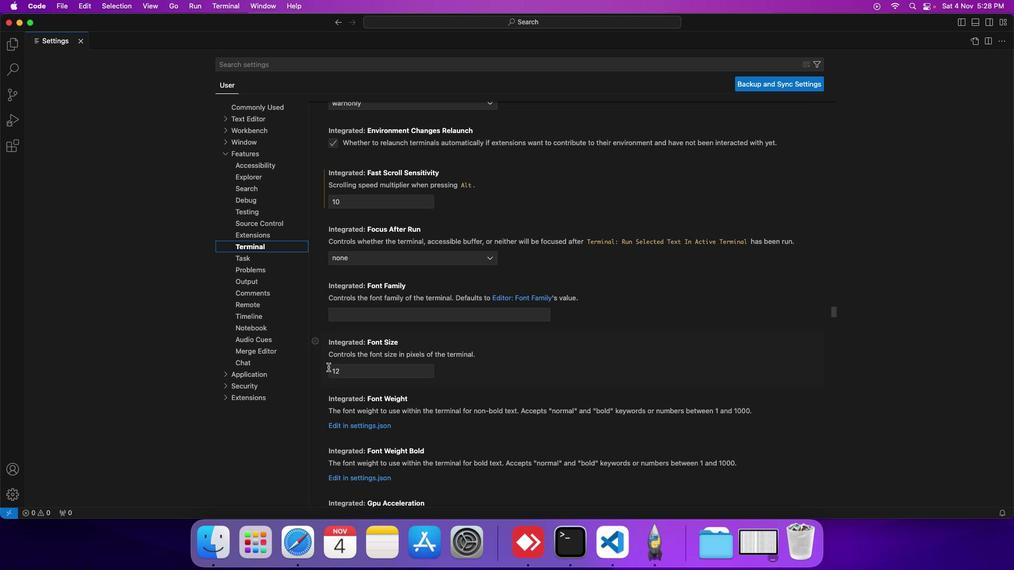 
Action: Mouse scrolled (328, 367) with delta (0, 0)
Screenshot: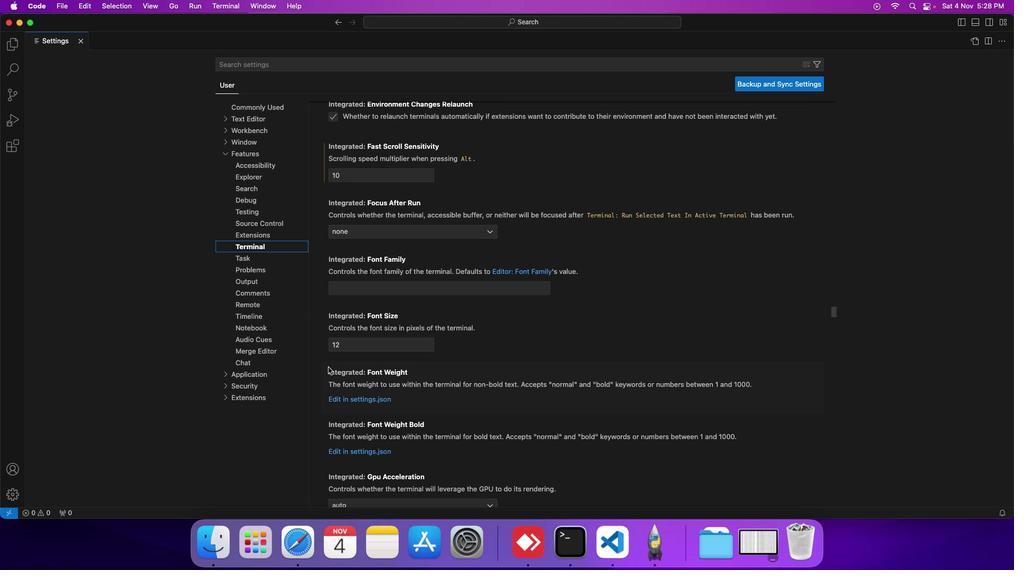 
Action: Mouse scrolled (328, 367) with delta (0, 0)
Screenshot: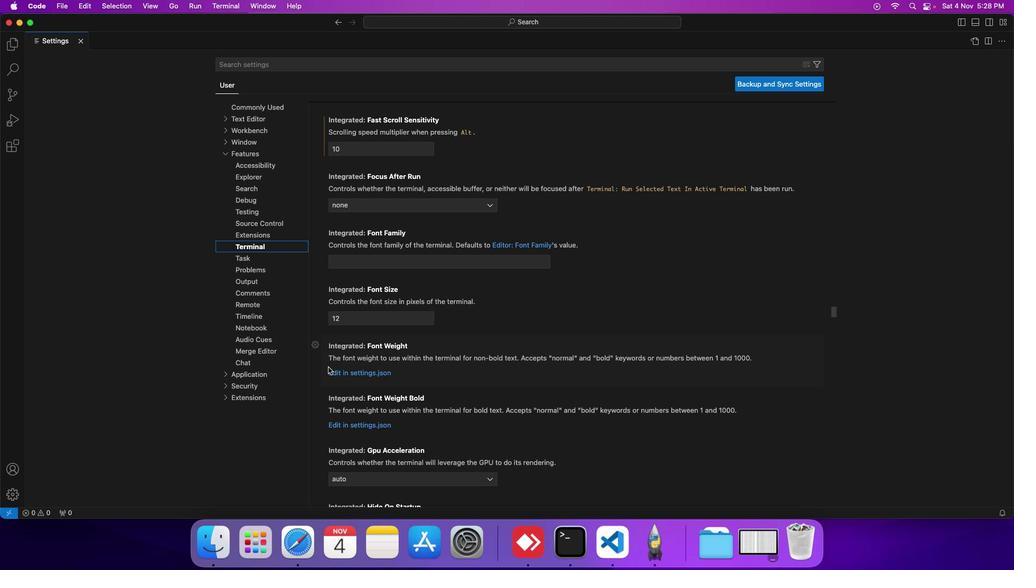
Action: Mouse scrolled (328, 367) with delta (0, 0)
Screenshot: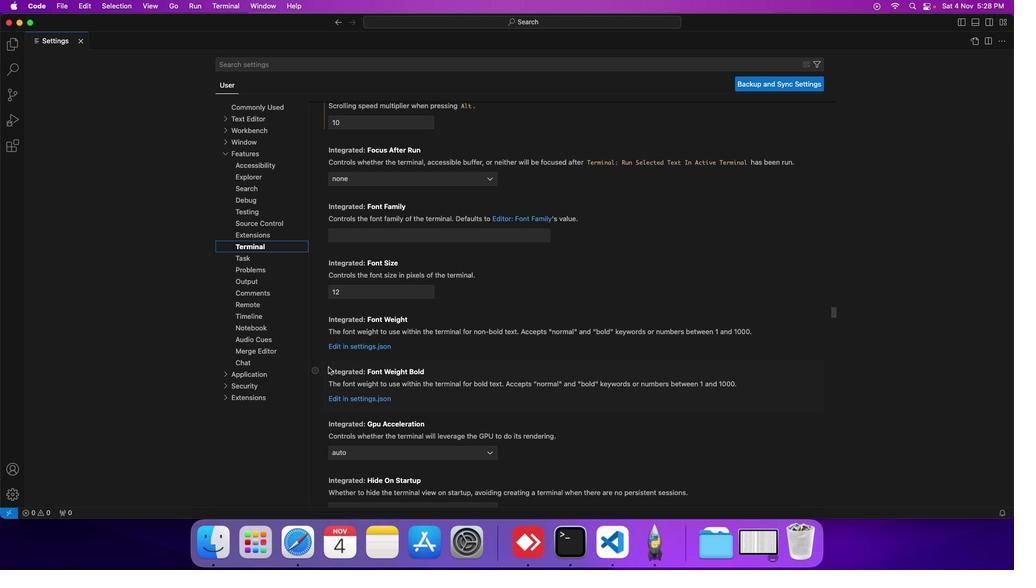 
Action: Mouse moved to (360, 349)
Screenshot: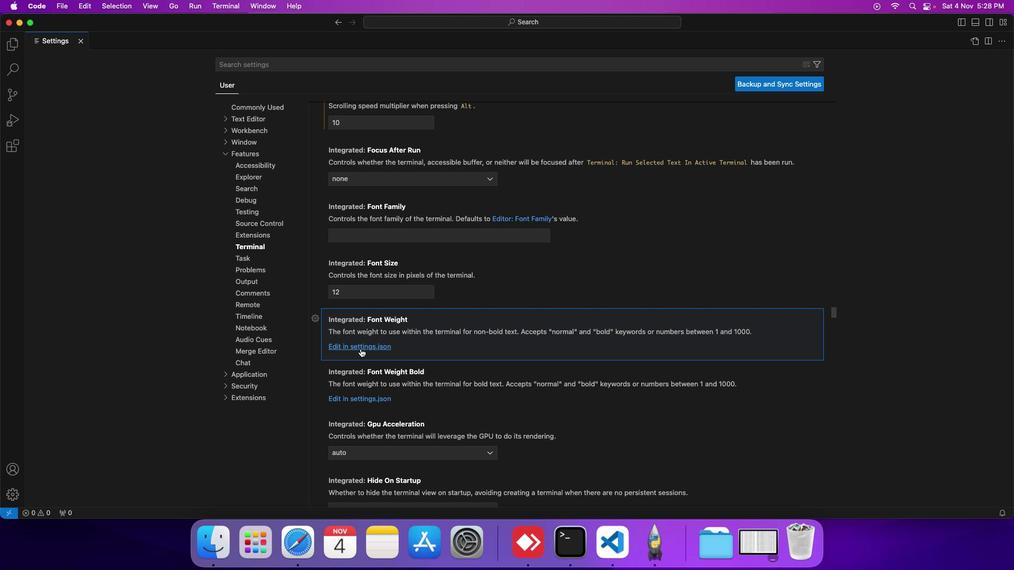 
Action: Mouse pressed left at (360, 349)
Screenshot: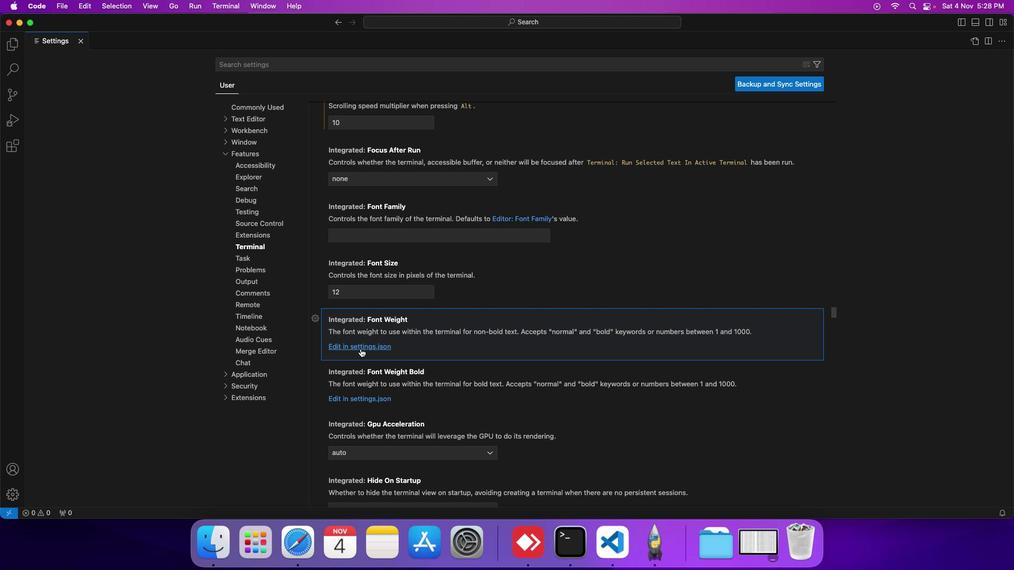 
Action: Mouse moved to (349, 341)
Screenshot: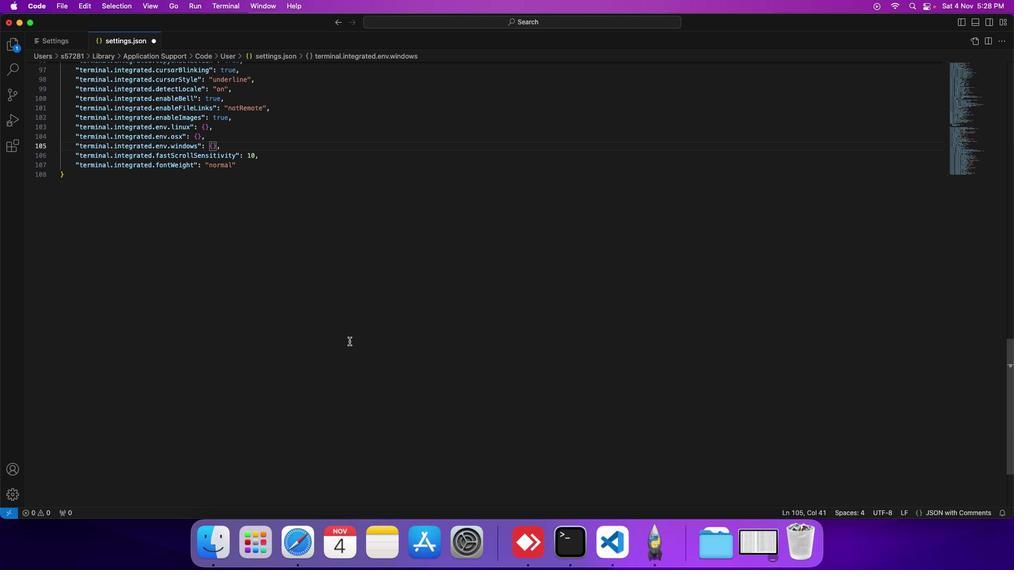 
